 Task: Select Give A Gift Card from Gift Cards. Add to cart AmazonBasics Video Games Gift Card-1. Place order for Eva Nelson, _x000D_
3039 Lake Rockwell Rd_x000D_
Ravenna, Ohio(OH), 44266, Cell Number (330) 296-5862
Action: Mouse moved to (11, 80)
Screenshot: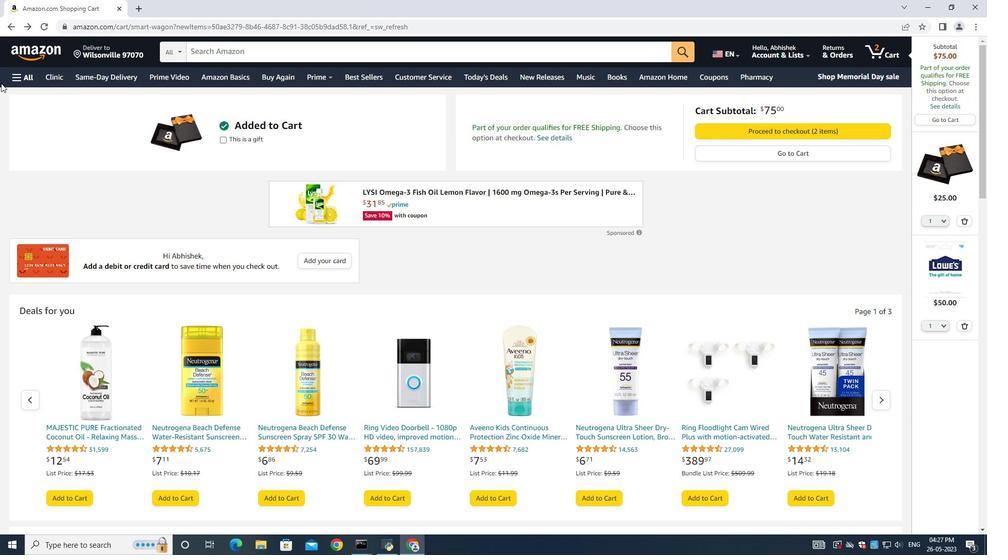 
Action: Mouse pressed left at (11, 80)
Screenshot: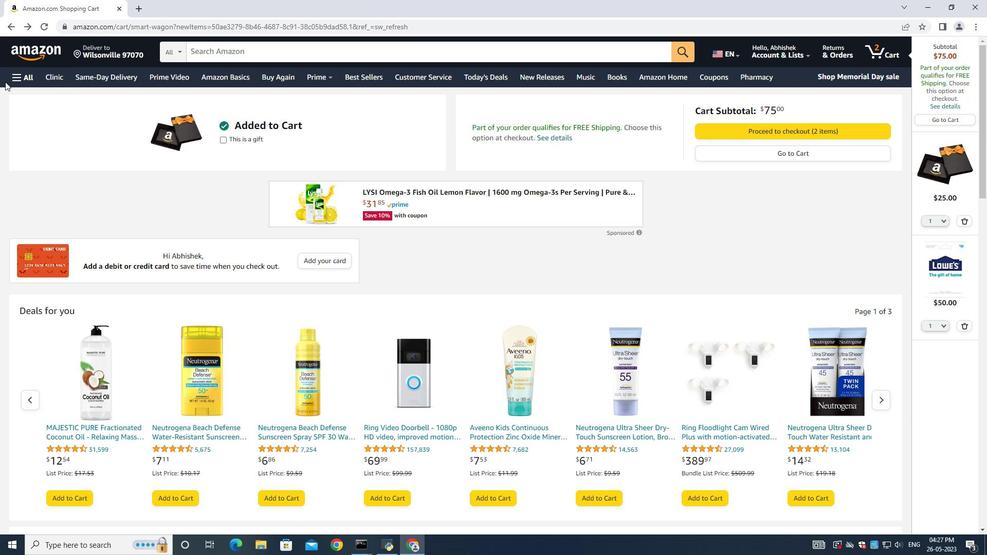 
Action: Mouse moved to (67, 266)
Screenshot: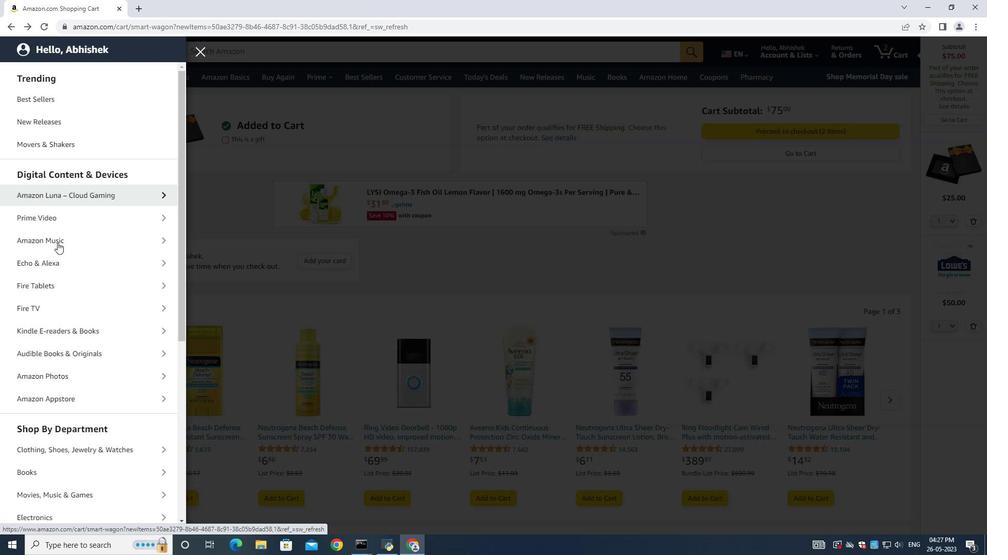 
Action: Mouse scrolled (67, 264) with delta (0, 0)
Screenshot: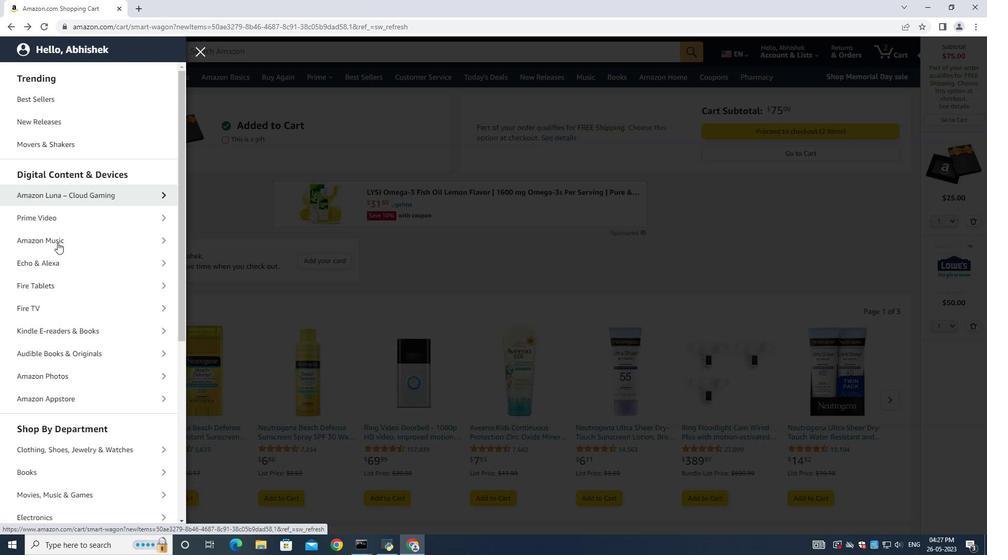 
Action: Mouse moved to (67, 267)
Screenshot: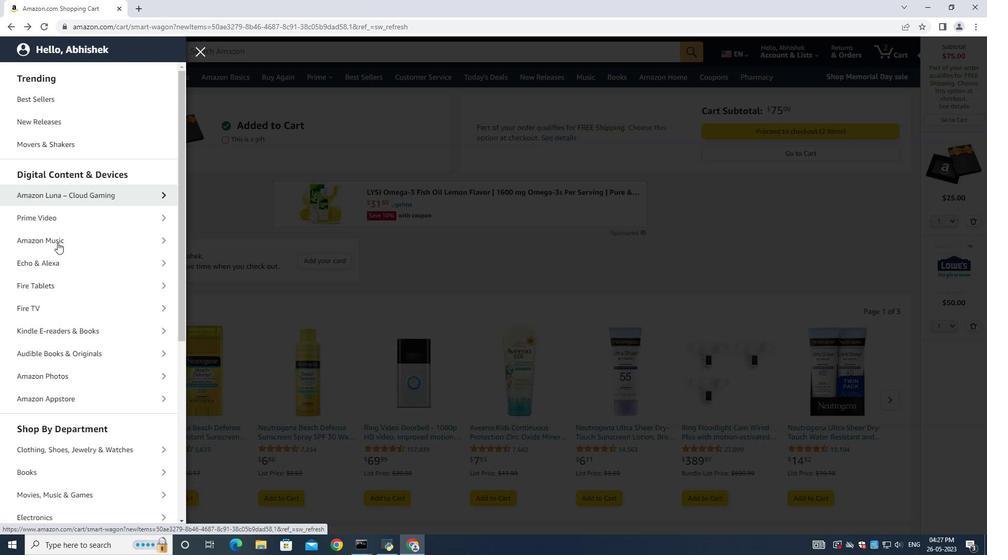 
Action: Mouse scrolled (67, 266) with delta (0, 0)
Screenshot: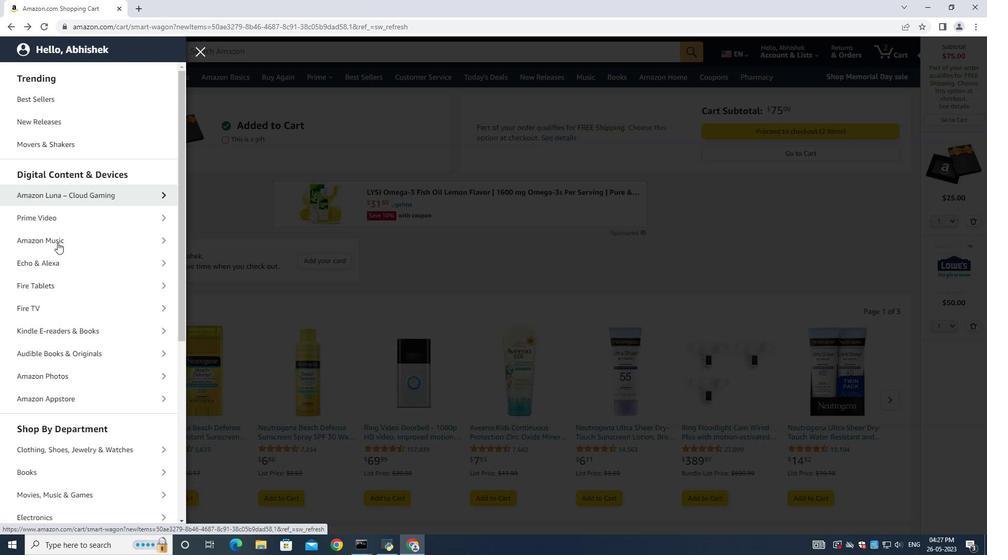 
Action: Mouse moved to (67, 267)
Screenshot: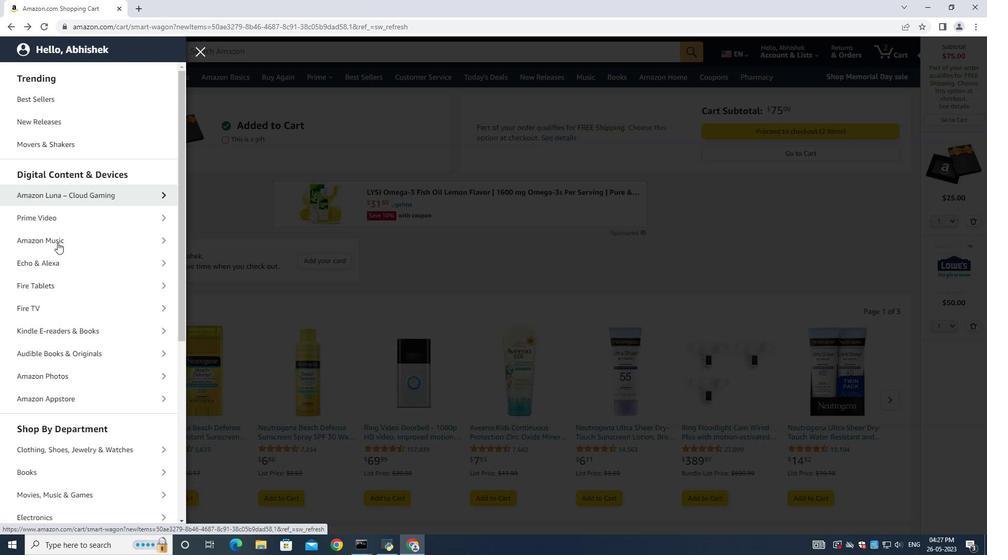 
Action: Mouse scrolled (67, 266) with delta (0, 0)
Screenshot: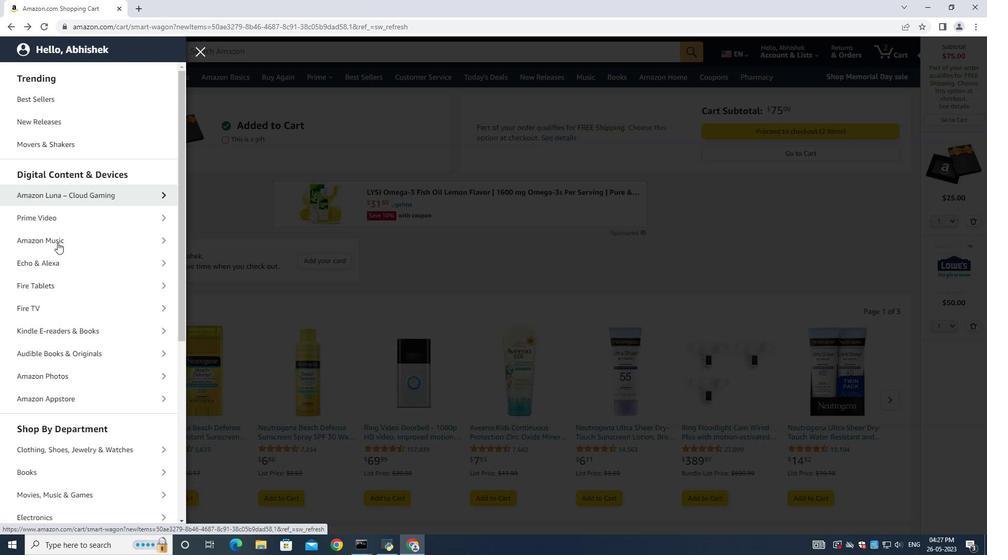 
Action: Mouse moved to (68, 267)
Screenshot: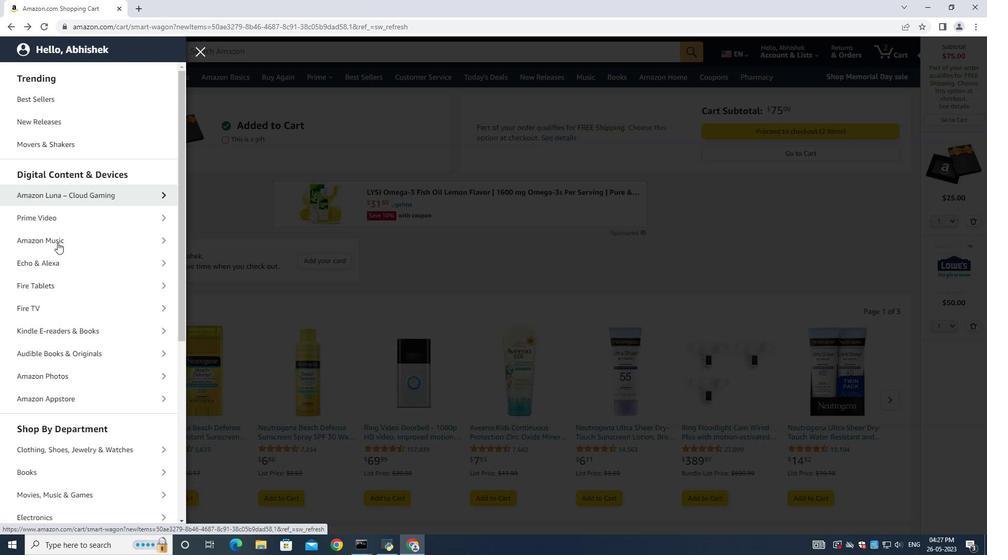 
Action: Mouse scrolled (67, 267) with delta (0, 0)
Screenshot: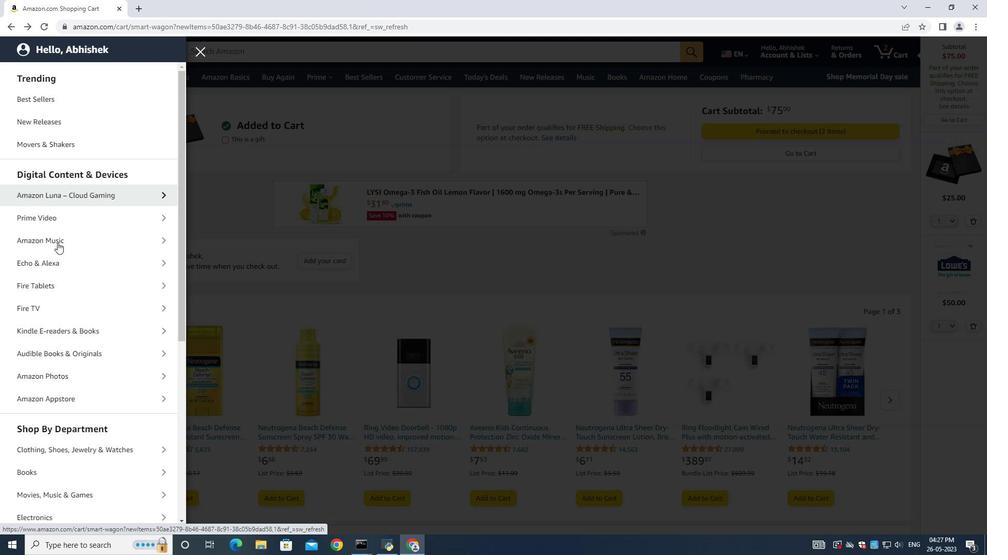 
Action: Mouse moved to (68, 268)
Screenshot: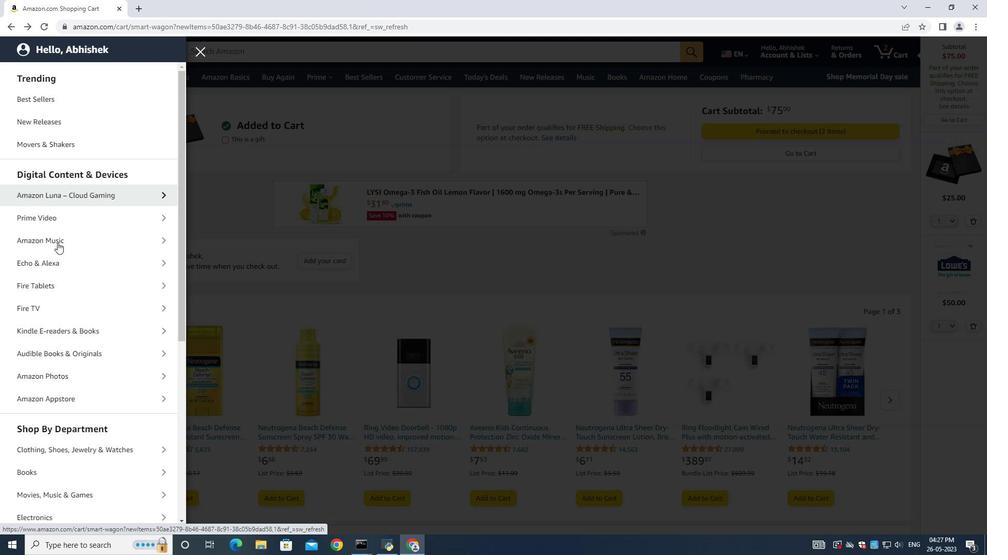 
Action: Mouse scrolled (68, 267) with delta (0, 0)
Screenshot: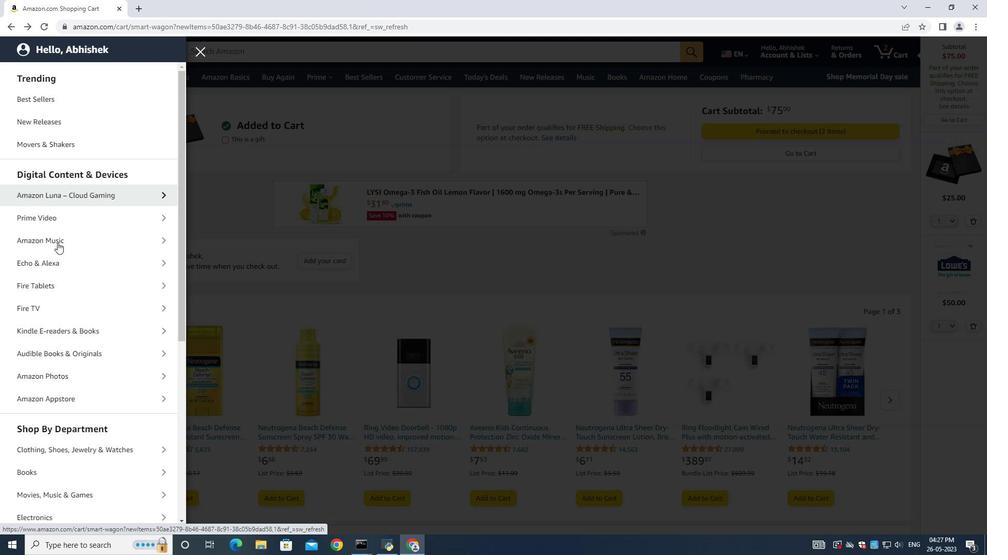 
Action: Mouse moved to (37, 432)
Screenshot: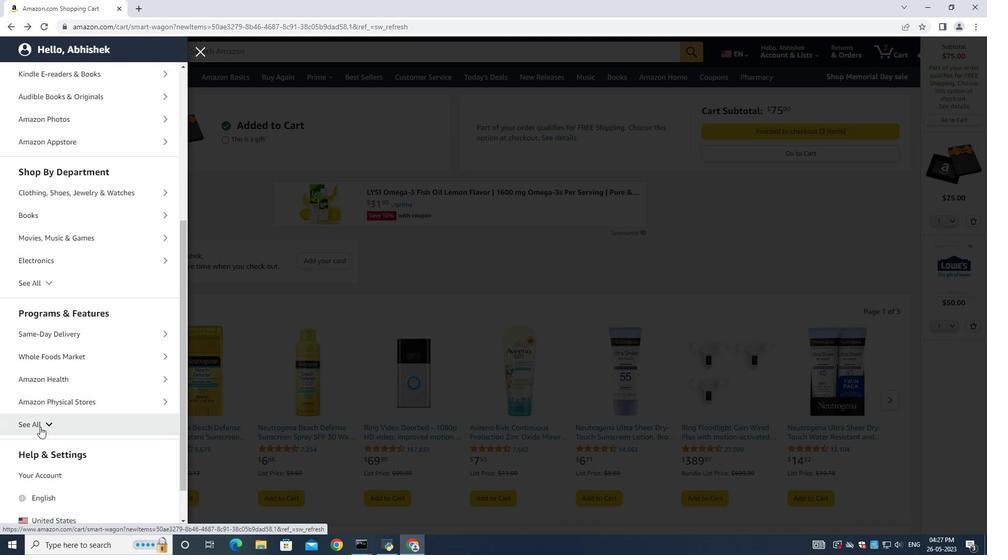 
Action: Mouse pressed left at (37, 432)
Screenshot: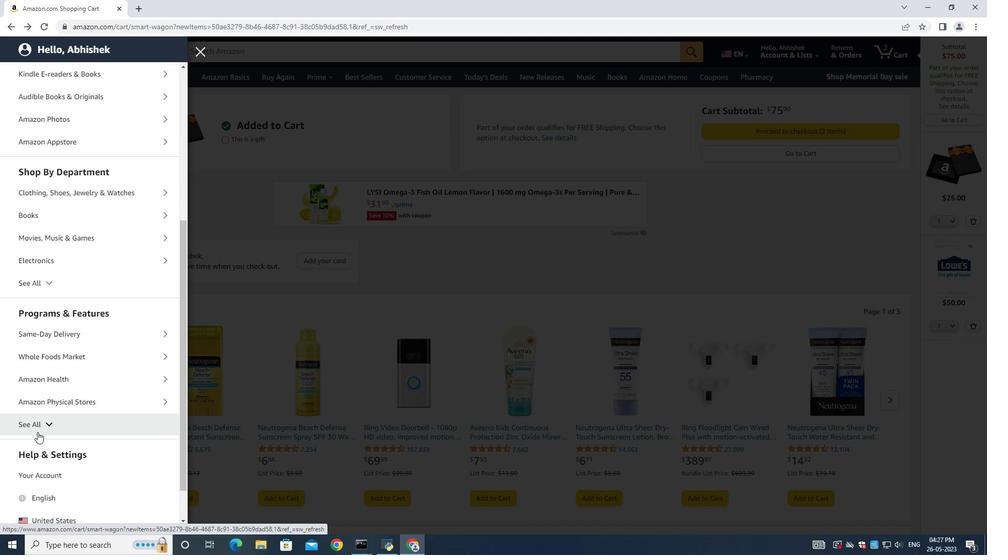 
Action: Mouse moved to (68, 436)
Screenshot: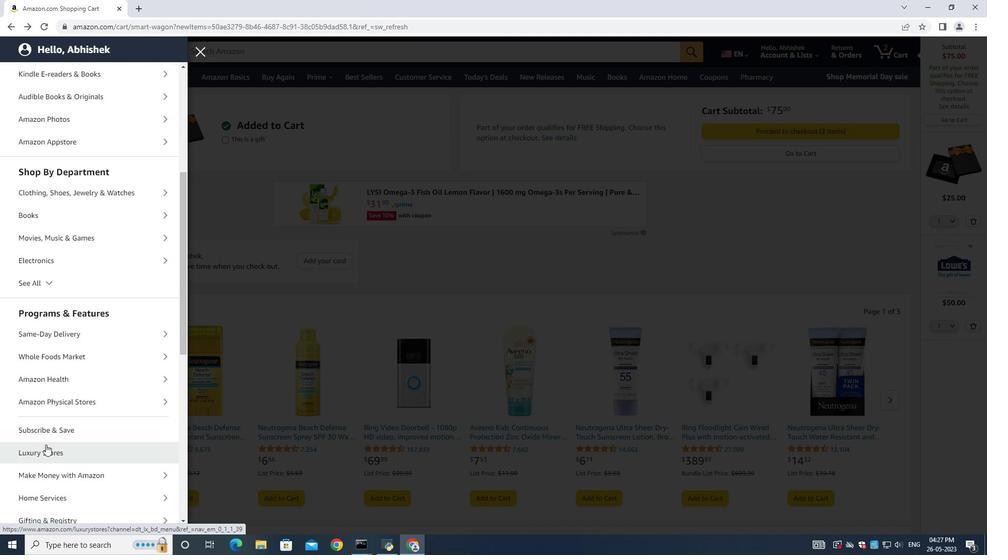 
Action: Mouse scrolled (68, 435) with delta (0, 0)
Screenshot: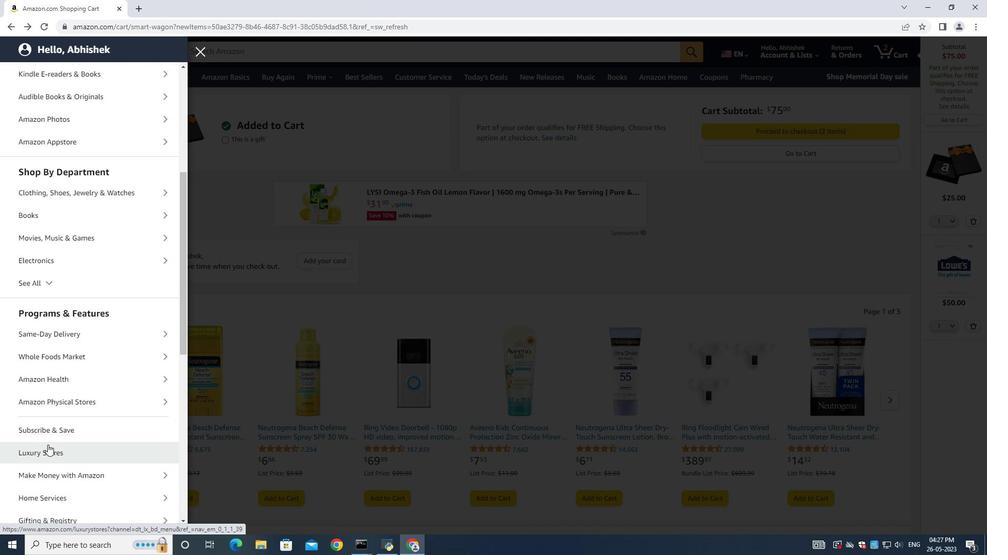 
Action: Mouse moved to (69, 436)
Screenshot: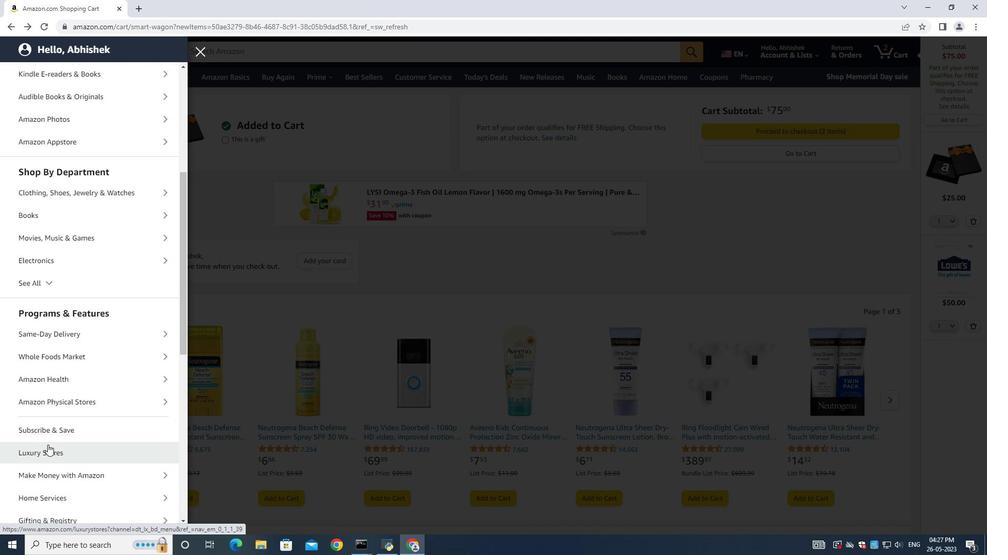 
Action: Mouse scrolled (69, 435) with delta (0, 0)
Screenshot: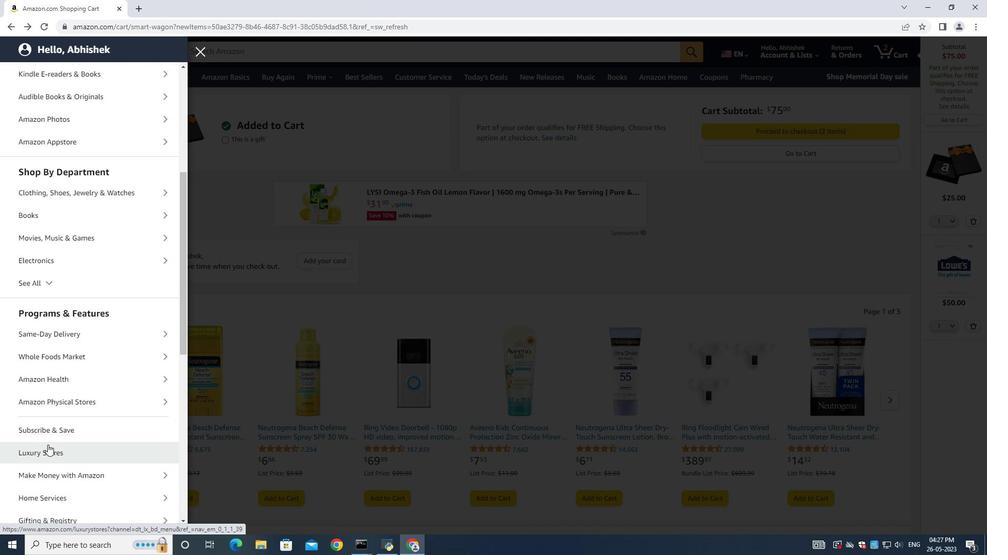 
Action: Mouse moved to (69, 436)
Screenshot: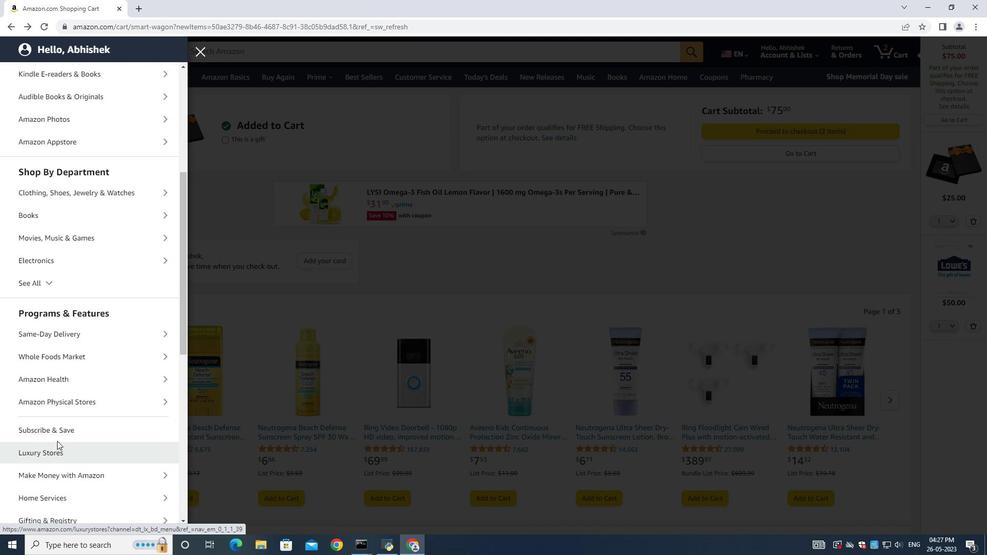 
Action: Mouse scrolled (69, 436) with delta (0, 0)
Screenshot: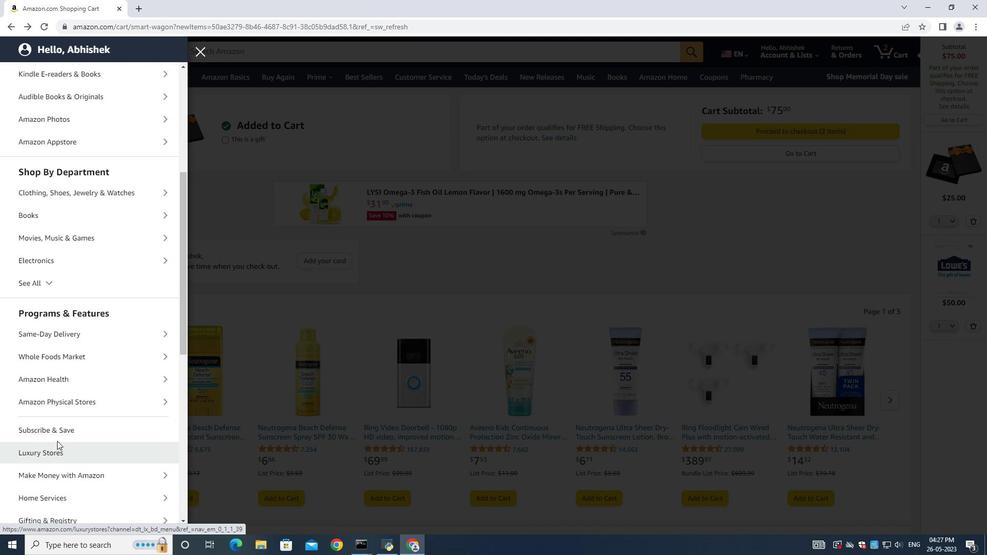 
Action: Mouse moved to (63, 425)
Screenshot: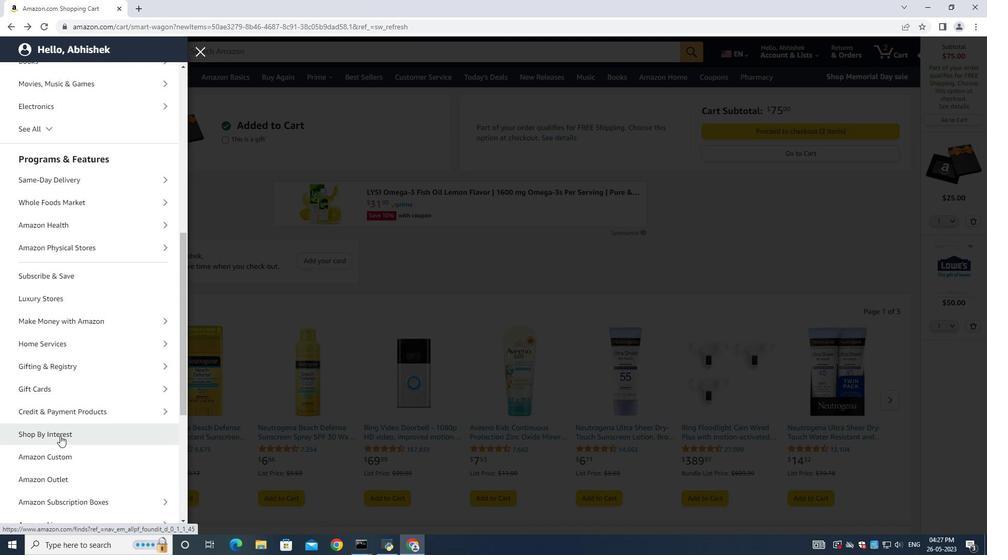 
Action: Mouse scrolled (63, 424) with delta (0, 0)
Screenshot: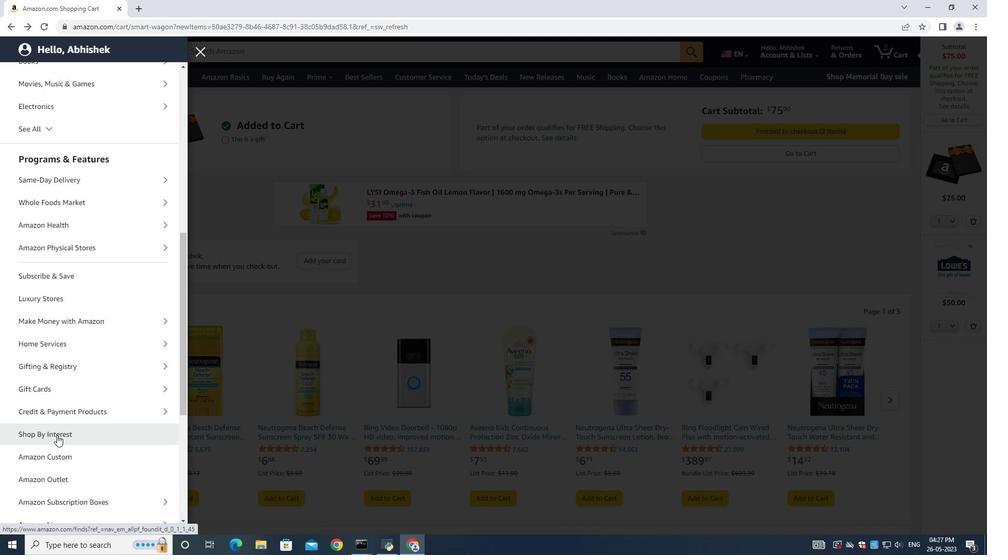 
Action: Mouse scrolled (63, 424) with delta (0, 0)
Screenshot: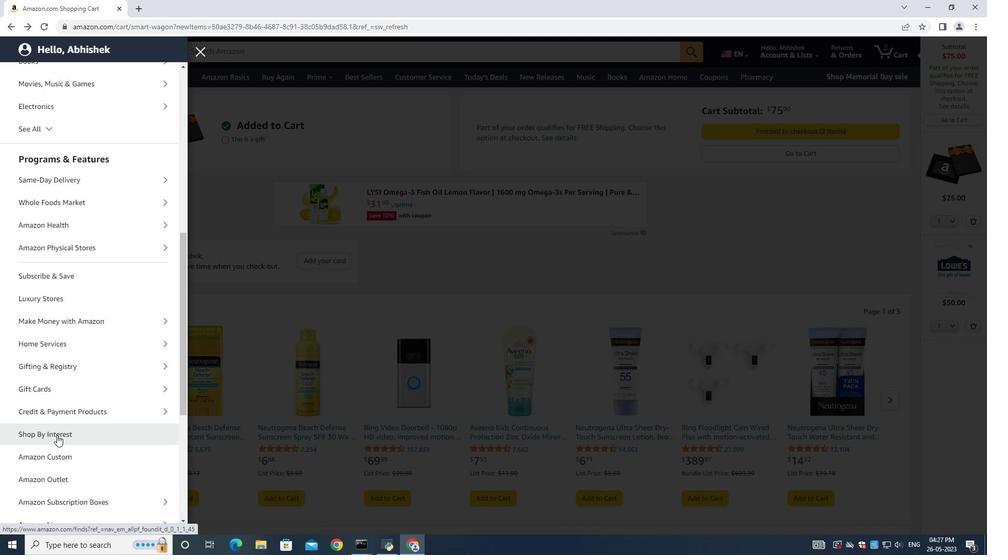 
Action: Mouse scrolled (63, 424) with delta (0, 0)
Screenshot: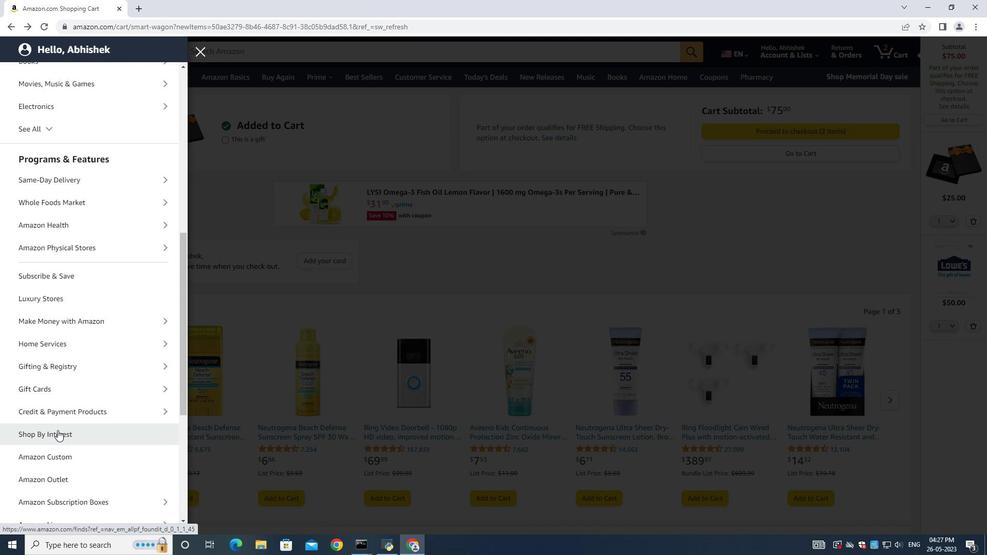 
Action: Mouse scrolled (63, 424) with delta (0, 0)
Screenshot: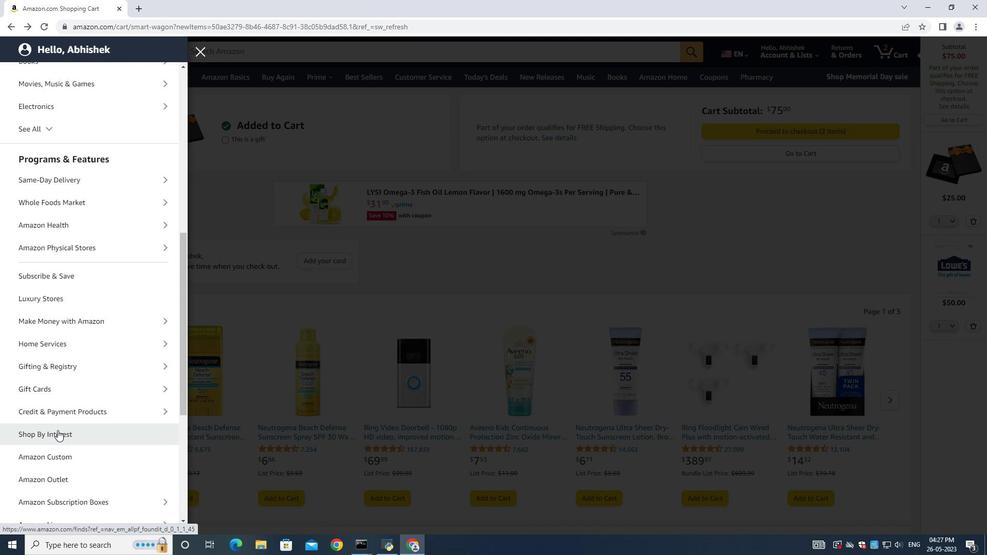 
Action: Mouse moved to (40, 186)
Screenshot: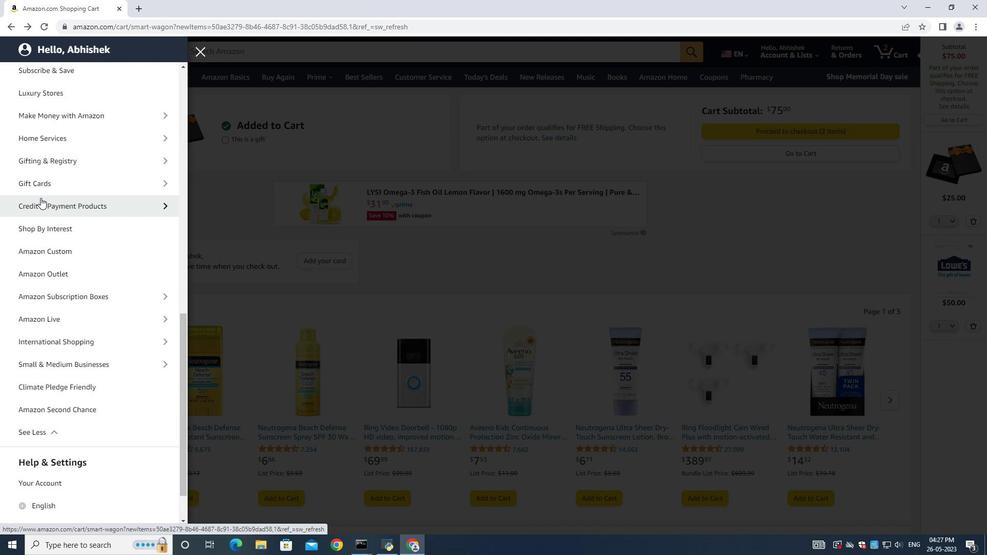 
Action: Mouse pressed left at (40, 186)
Screenshot: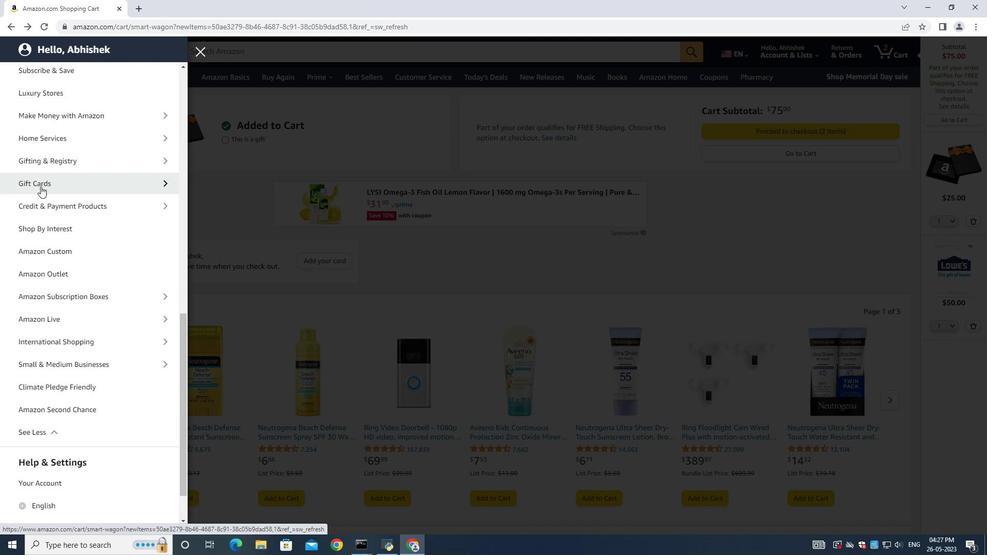 
Action: Mouse moved to (61, 117)
Screenshot: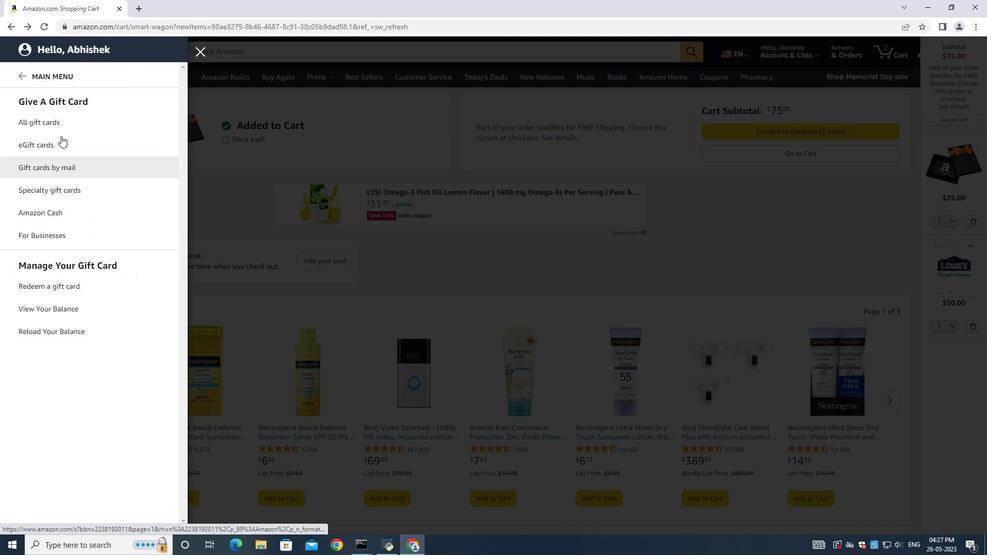 
Action: Mouse pressed left at (61, 117)
Screenshot: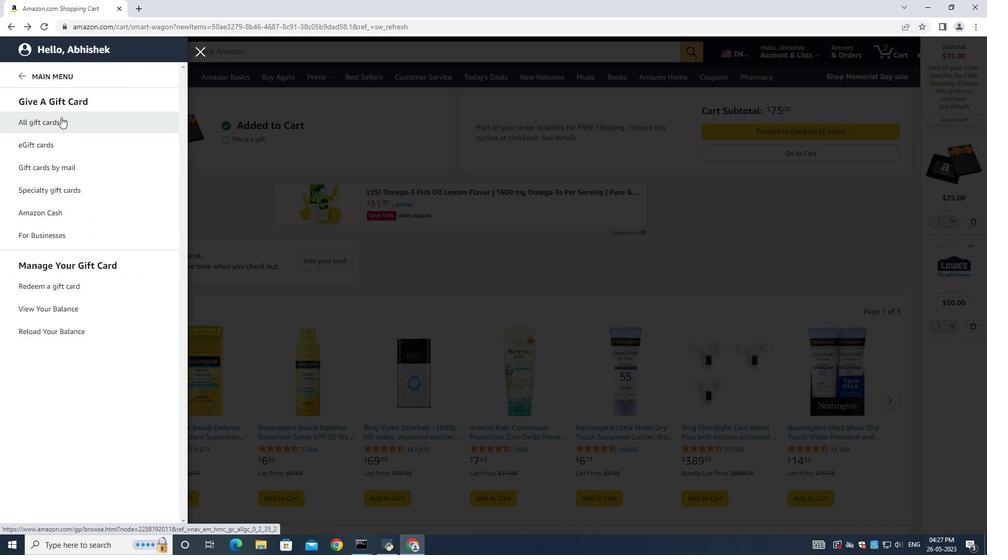 
Action: Mouse moved to (269, 61)
Screenshot: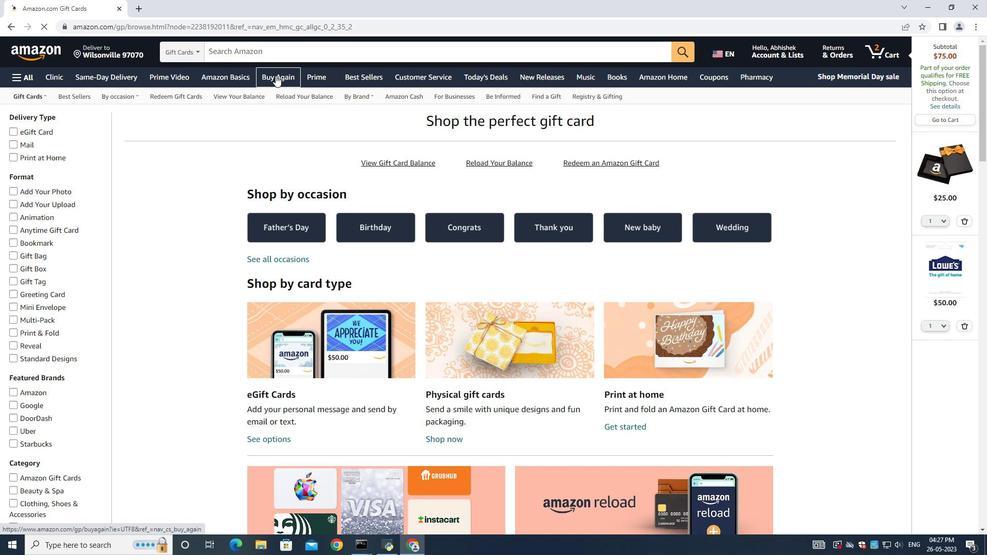 
Action: Mouse pressed left at (269, 61)
Screenshot: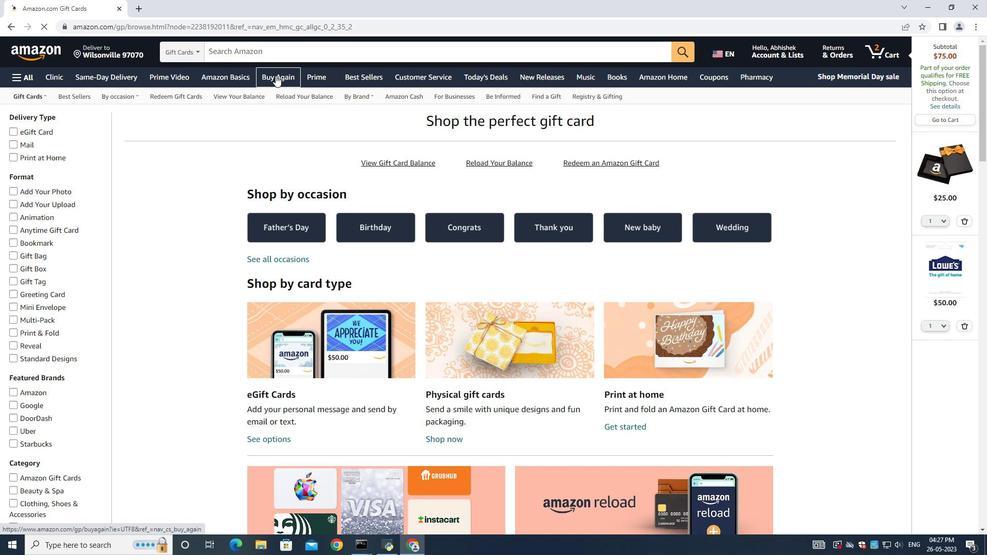 
Action: Mouse moved to (266, 55)
Screenshot: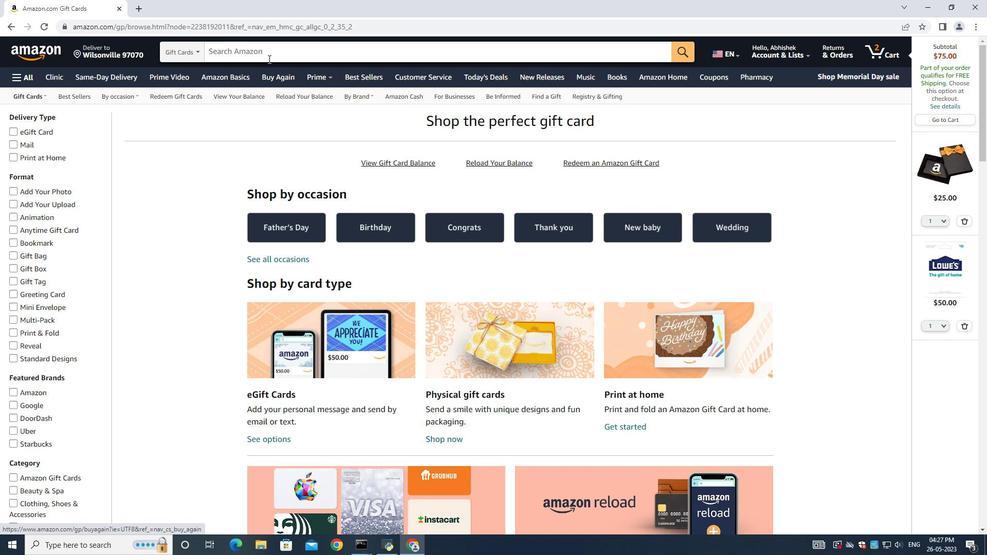 
Action: Mouse pressed left at (266, 55)
Screenshot: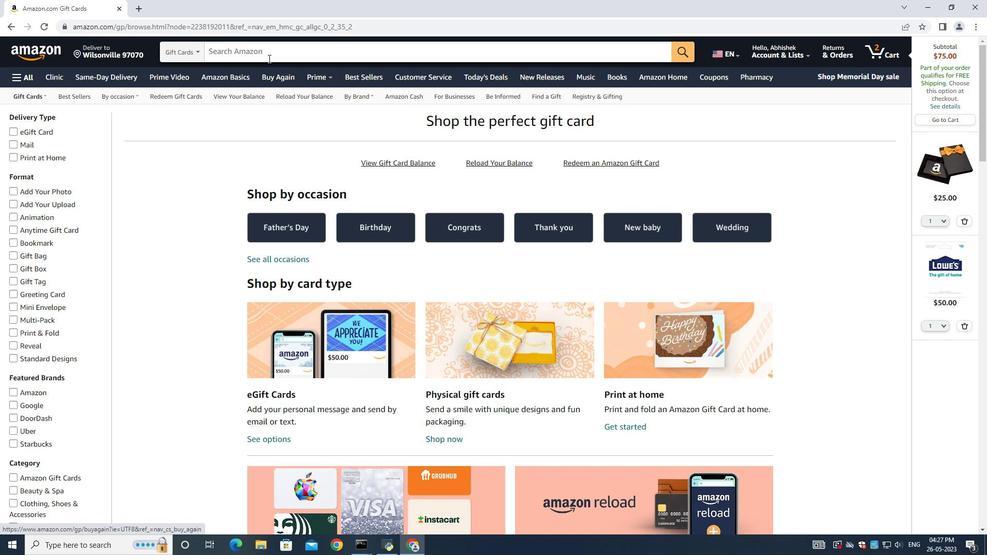 
Action: Key pressed <Key.shift><Key.shift><Key.shift><Key.shift><Key.shift><Key.shift><Key.shift><Key.shift><Key.shift><Key.shift><Key.shift><Key.shift><Key.shift><Key.shift><Key.shift><Key.shift><Key.shift><Key.shift><Key.shift><Key.shift><Key.shift><Key.shift><Key.shift><Key.shift><Key.shift><Key.shift><Key.shift><Key.shift><Key.shift><Key.shift><Key.shift><Key.shift><Key.shift><Key.shift><Key.shift><Key.shift><Key.shift><Key.shift><Key.shift><Key.shift><Key.shift><Key.shift><Key.shift><Key.shift><Key.shift><Key.shift><Key.shift><Key.shift><Key.shift><Key.shift><Key.shift><Key.shift><Key.shift><Key.shift><Key.shift><Key.shift><Key.shift><Key.shift><Key.shift><Key.shift><Key.shift><Key.shift><Key.shift><Key.shift><Key.shift><Key.shift><Key.shift><Key.shift><Key.shift><Key.shift><Key.shift><Key.shift><Key.shift><Key.shift><Key.shift><Key.shift><Key.shift><Key.shift><Key.shift><Key.shift><Key.shift><Key.shift><Key.shift><Key.shift><Key.shift><Key.shift><Key.shift><Key.shift><Key.shift><Key.shift><Key.shift><Key.shift><Key.shift><Key.shift><Key.shift><Key.shift><Key.shift><Key.shift><Key.shift><Key.shift><Key.shift><Key.shift><Key.shift><Key.shift><Key.shift><Key.shift><Key.shift><Key.shift><Key.shift><Key.shift><Key.shift><Key.shift><Key.shift><Key.shift><Key.shift><Key.shift><Key.shift><Key.shift><Key.shift><Key.shift><Key.shift><Key.shift><Key.shift><Key.shift><Key.shift><Key.shift><Key.shift><Key.shift><Key.shift><Key.shift><Key.shift><Key.shift><Key.shift><Key.shift><Key.shift><Key.shift><Key.shift><Key.shift><Key.shift><Key.shift><Key.shift><Key.shift><Key.shift><Key.shift><Key.shift><Key.shift><Key.shift><Key.shift><Key.shift><Key.shift><Key.shift><Key.shift><Key.shift><Key.shift><Key.shift><Key.shift><Key.shift><Key.shift><Key.shift><Key.shift><Key.shift><Key.shift><Key.shift><Key.shift><Key.shift><Key.shift><Key.shift><Key.shift><Key.shift><Key.shift><Key.shift><Key.shift><Key.shift><Key.shift><Key.shift><Key.shift><Key.shift><Key.shift><Key.shift><Key.shift><Key.shift><Key.shift><Key.shift><Key.shift><Key.shift><Key.shift><Key.shift><Key.shift><Key.shift><Key.shift><Key.shift><Key.shift><Key.shift>Amaz<Key.backspace>zon<Key.space><Key.shift><Key.shift><Key.shift><Key.shift><Key.shift><Key.shift><Key.shift><Key.shift><Key.shift><Key.shift><Key.shift><Key.shift><Key.shift><Key.shift><Key.shift><Key.shift><Key.shift><Key.shift><Key.shift><Key.shift><Key.shift><Key.shift><Key.shift><Key.shift><Key.shift><Key.shift><Key.shift><Key.shift><Key.shift><Key.shift><Key.shift><Key.shift><Key.shift><Key.shift><Key.shift><Key.shift><Key.shift><Key.shift><Key.shift><Key.shift><Key.shift><Key.shift><Key.shift><Key.shift><Key.shift><Key.shift><Key.shift><Key.shift><Key.shift><Key.shift><Key.shift><Key.shift><Key.shift><Key.shift><Key.shift><Key.shift><Key.shift>Basics<Key.space>video<Key.space>games
Screenshot: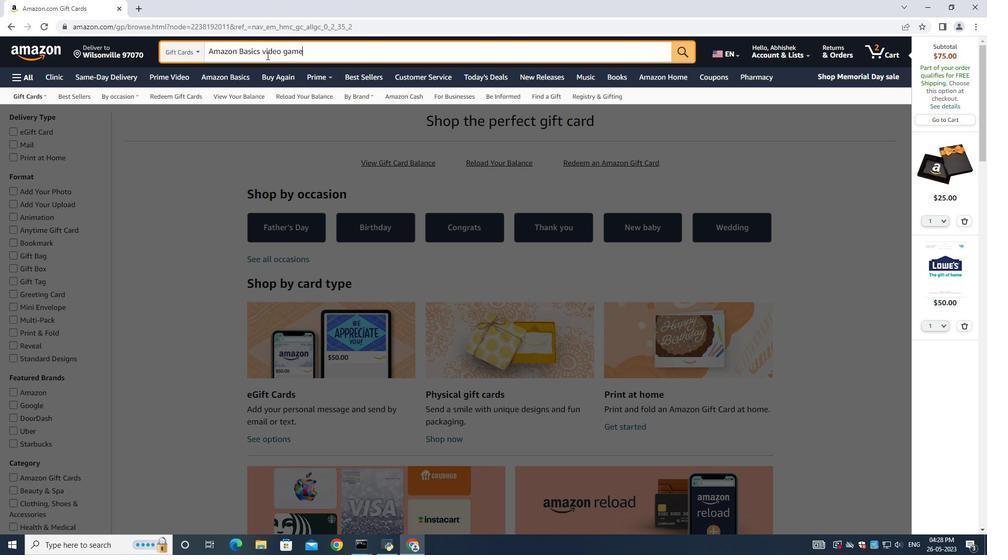 
Action: Mouse moved to (272, 58)
Screenshot: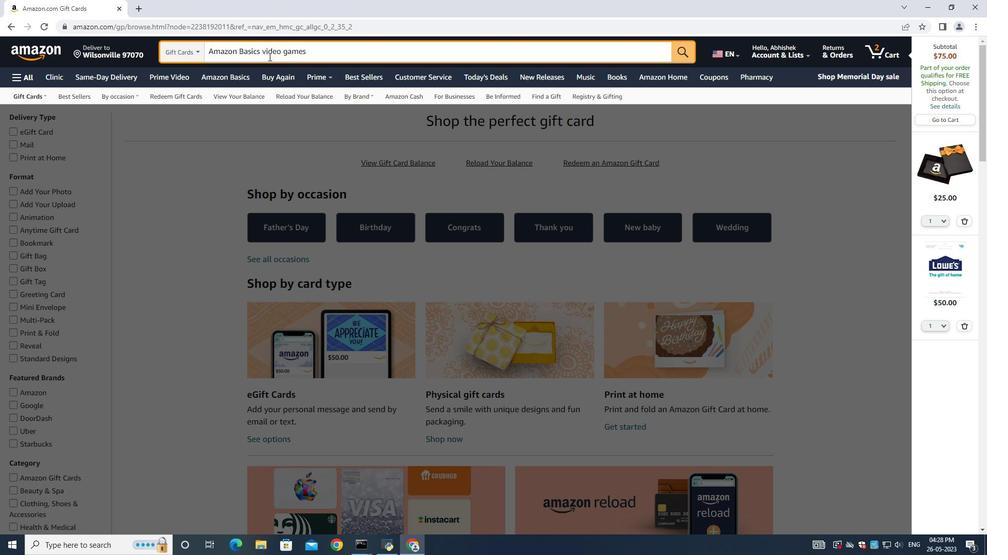 
Action: Key pressed <Key.enter>
Screenshot: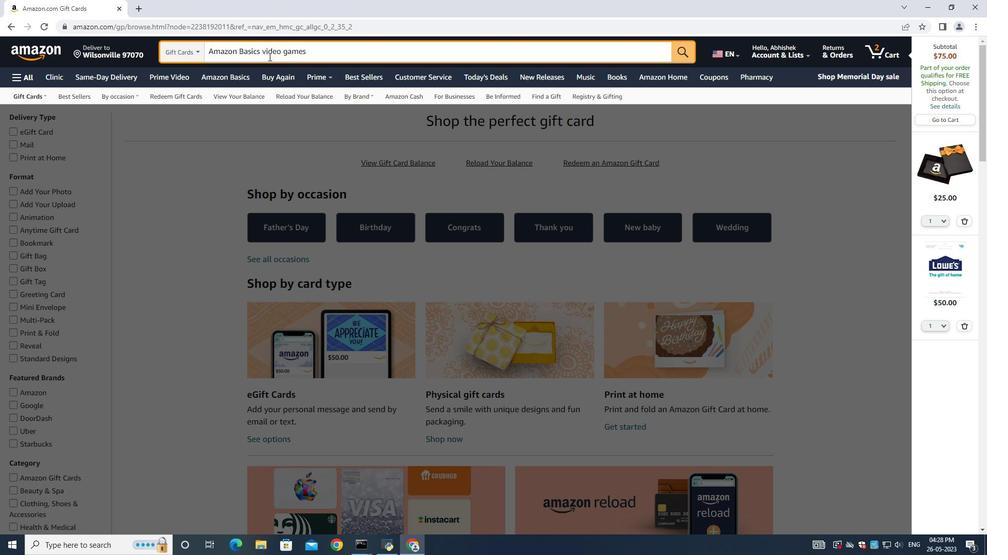 
Action: Mouse moved to (345, 40)
Screenshot: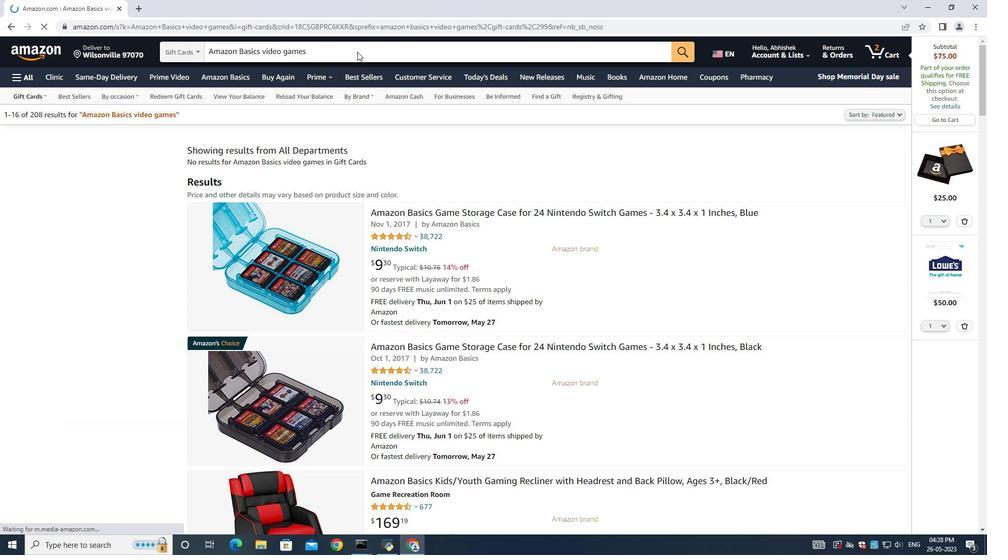 
Action: Mouse pressed left at (345, 40)
Screenshot: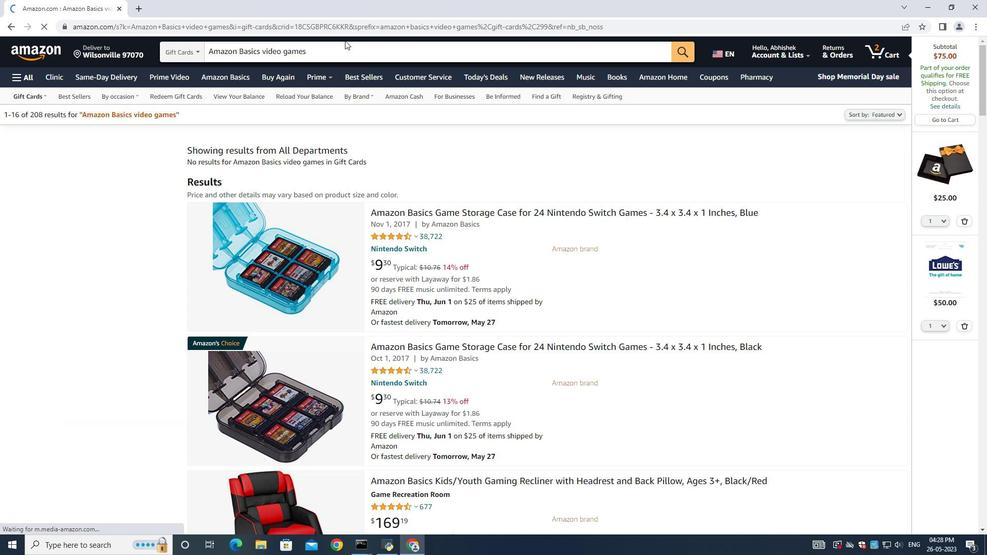 
Action: Mouse moved to (297, 50)
Screenshot: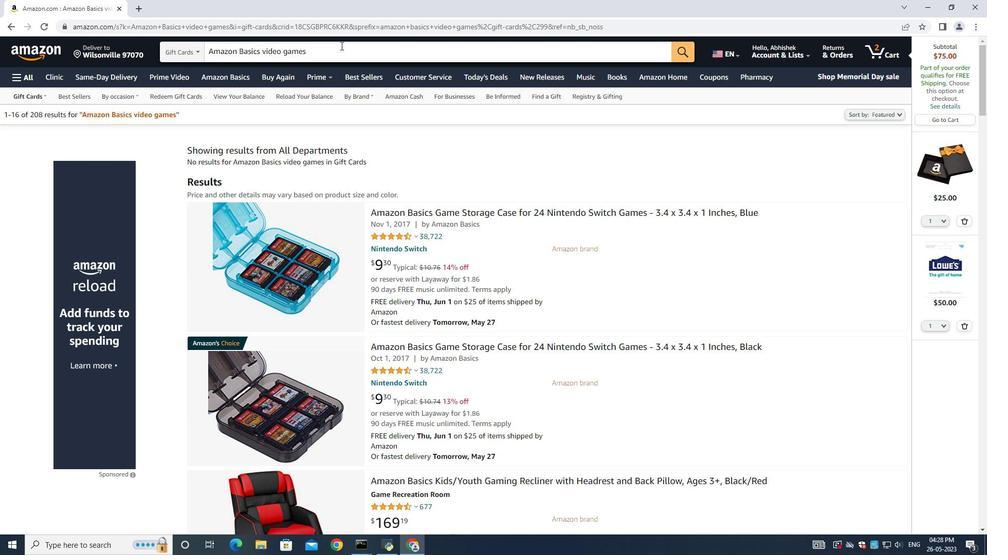 
Action: Mouse pressed left at (297, 50)
Screenshot: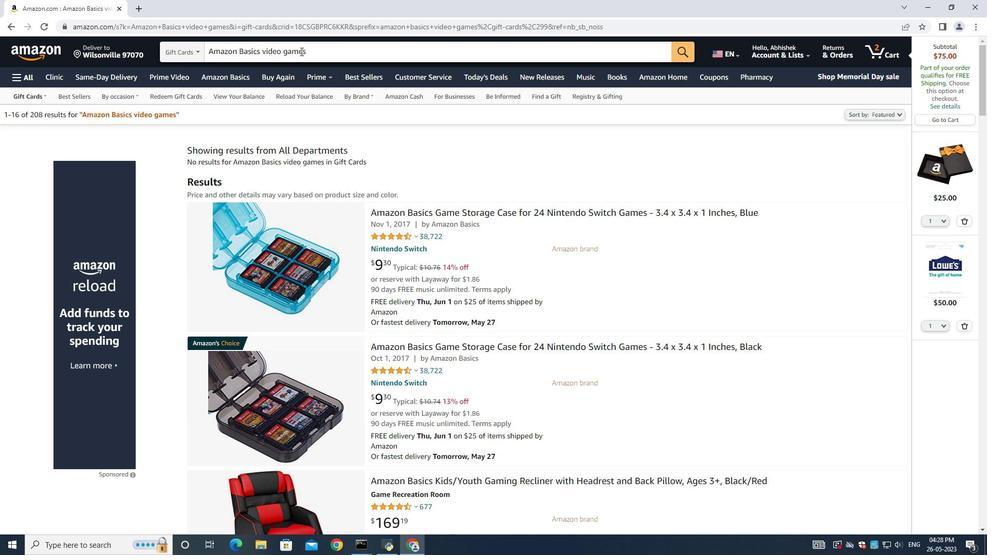 
Action: Mouse moved to (312, 51)
Screenshot: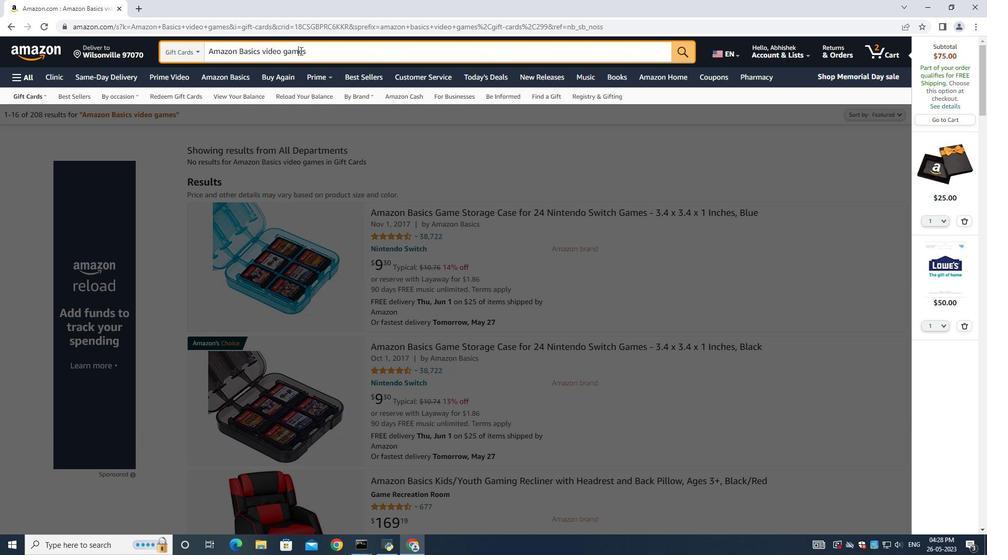 
Action: Mouse pressed left at (312, 51)
Screenshot: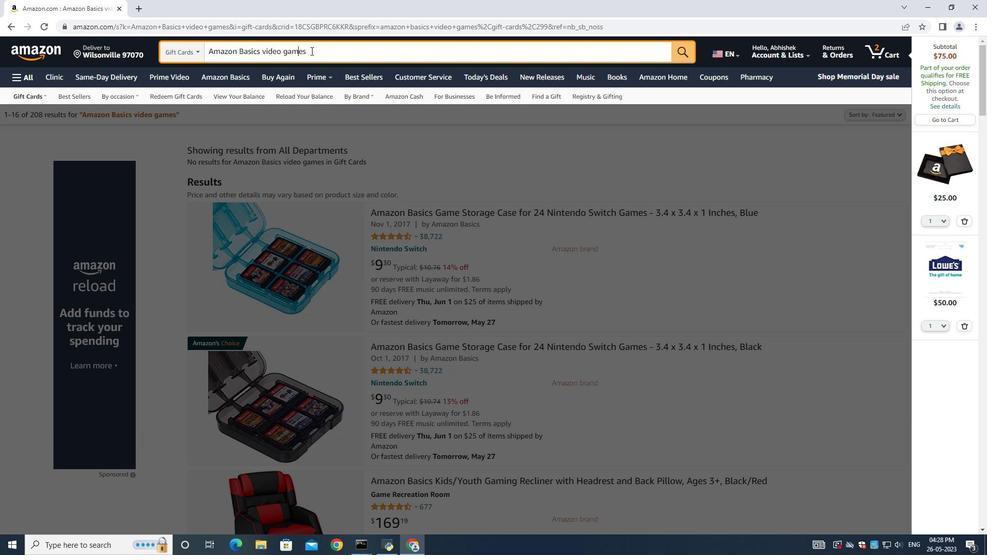 
Action: Mouse moved to (305, 49)
Screenshot: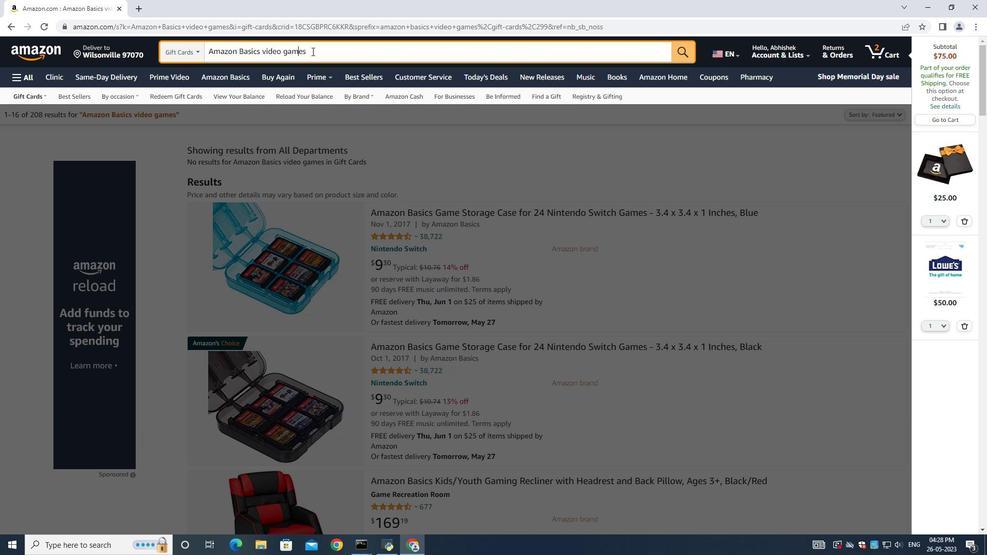 
Action: Key pressed <Key.space>gift<Key.space>cards<Key.enter>
Screenshot: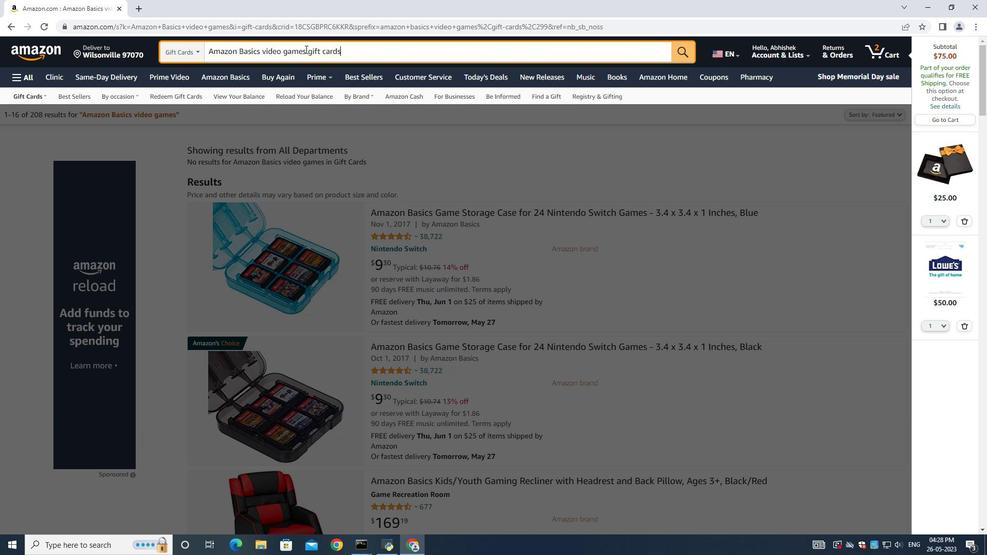 
Action: Mouse moved to (303, 231)
Screenshot: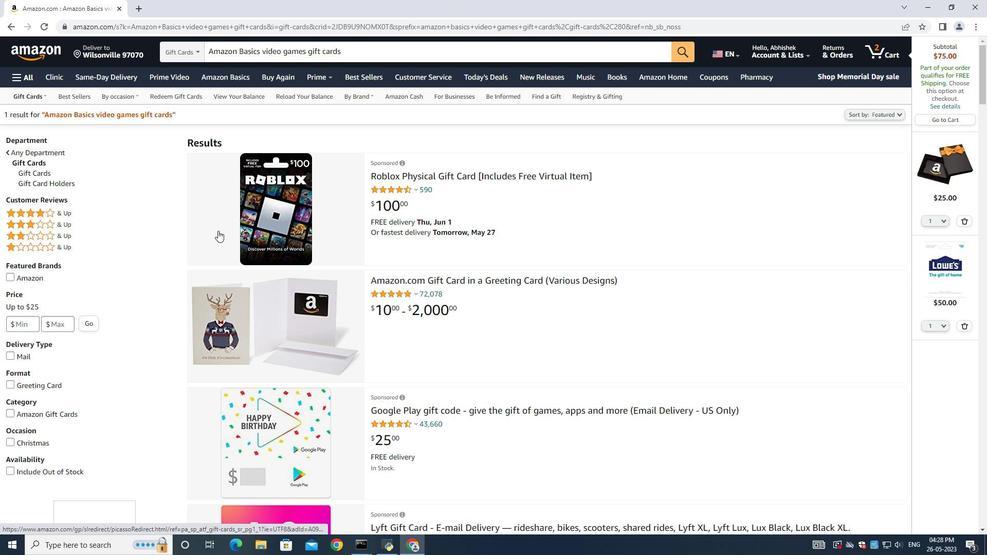 
Action: Mouse pressed left at (303, 231)
Screenshot: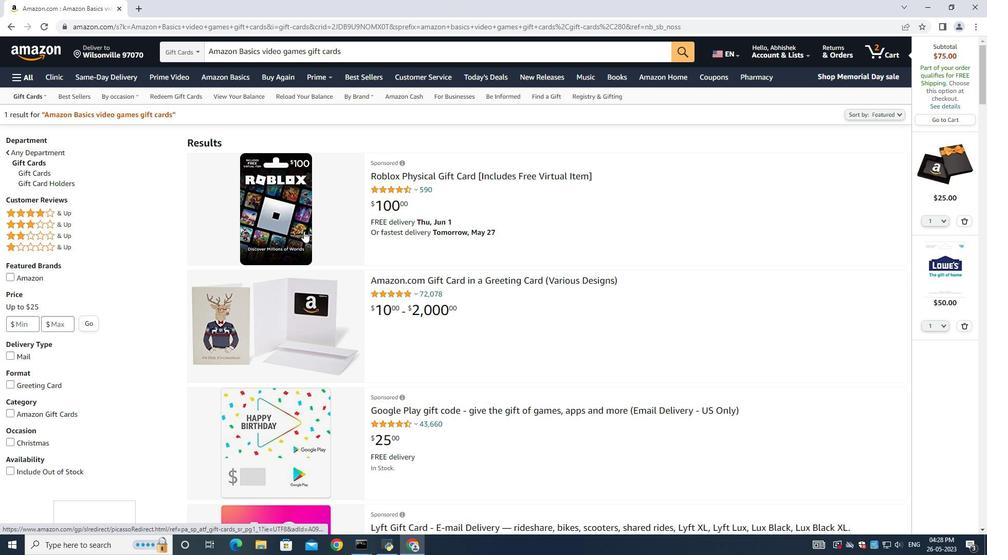 
Action: Mouse moved to (760, 369)
Screenshot: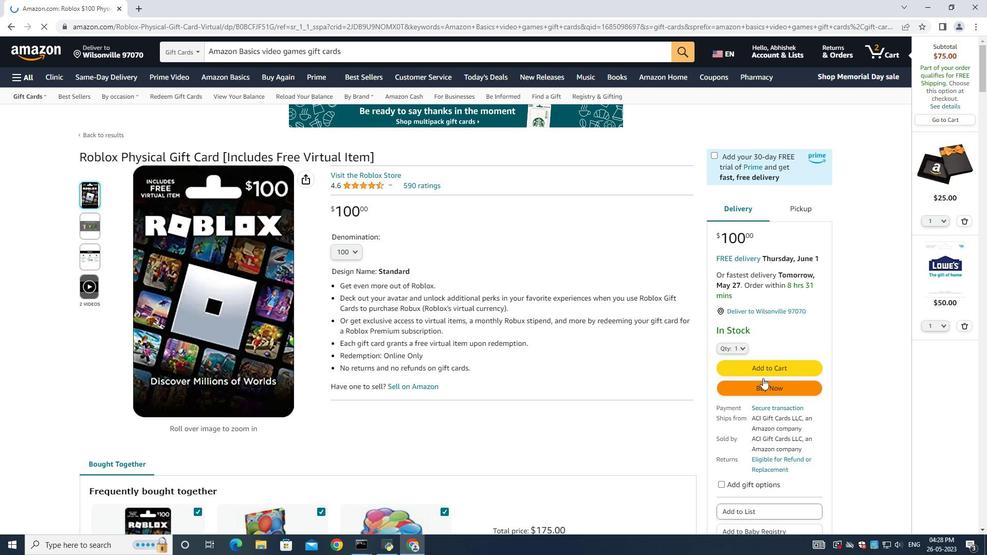 
Action: Mouse pressed left at (760, 369)
Screenshot: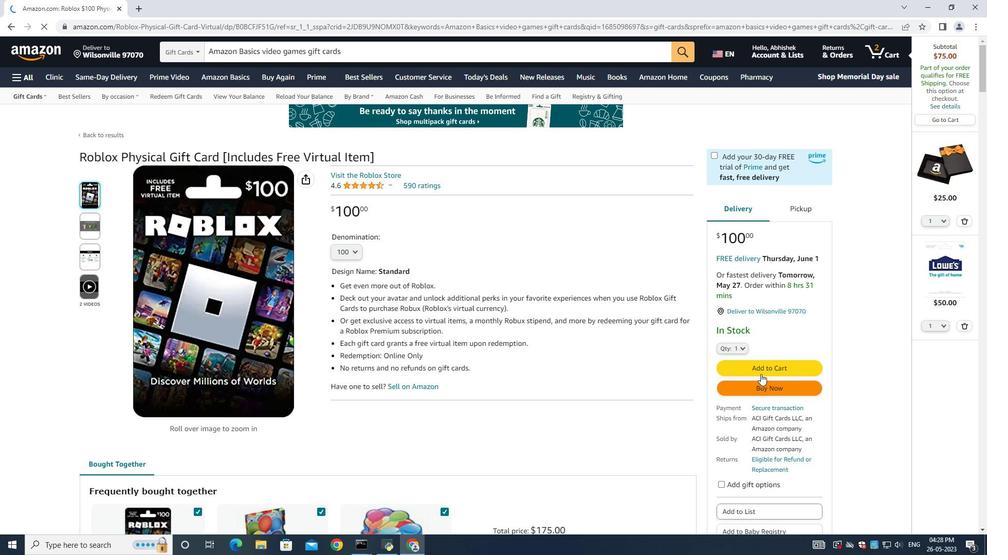 
Action: Mouse moved to (731, 136)
Screenshot: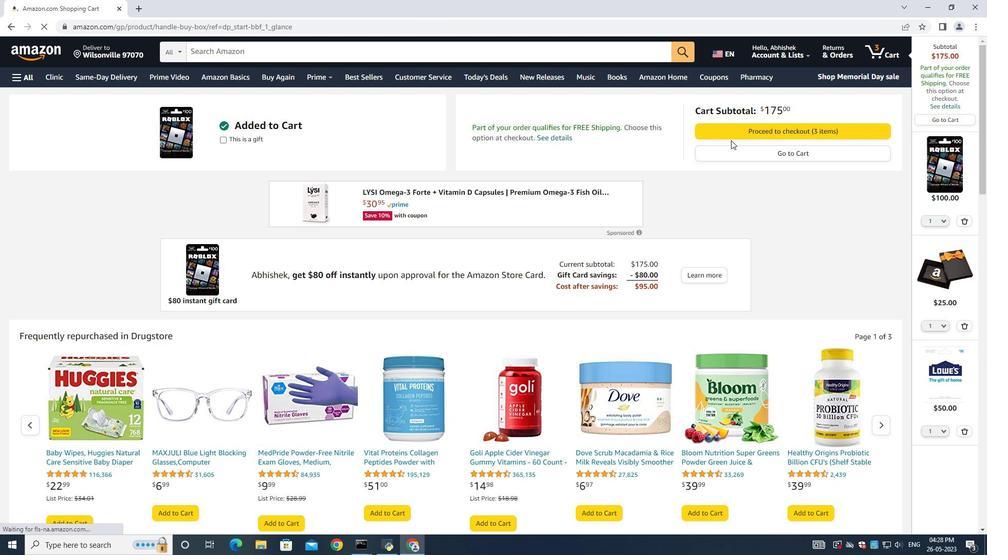 
Action: Mouse pressed left at (731, 136)
Screenshot: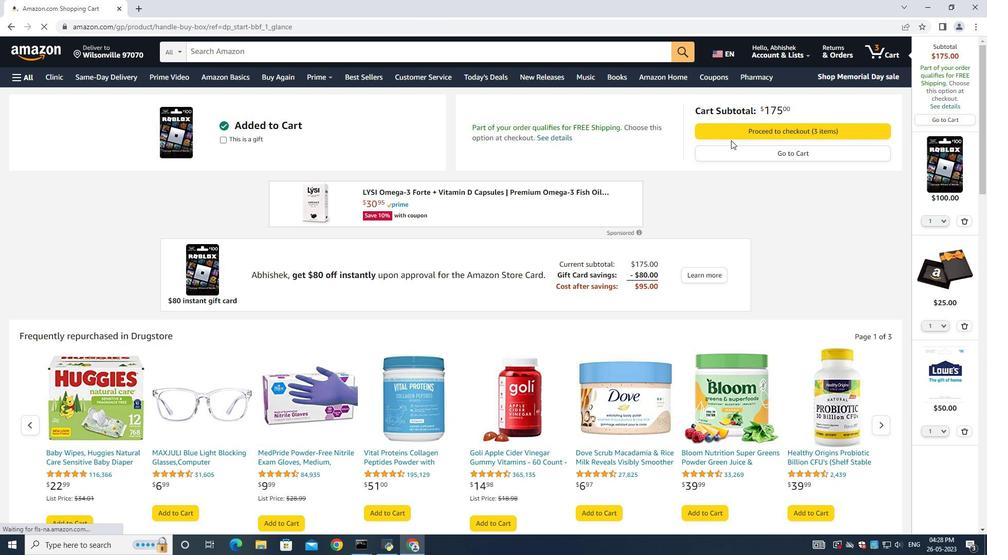 
Action: Mouse moved to (479, 151)
Screenshot: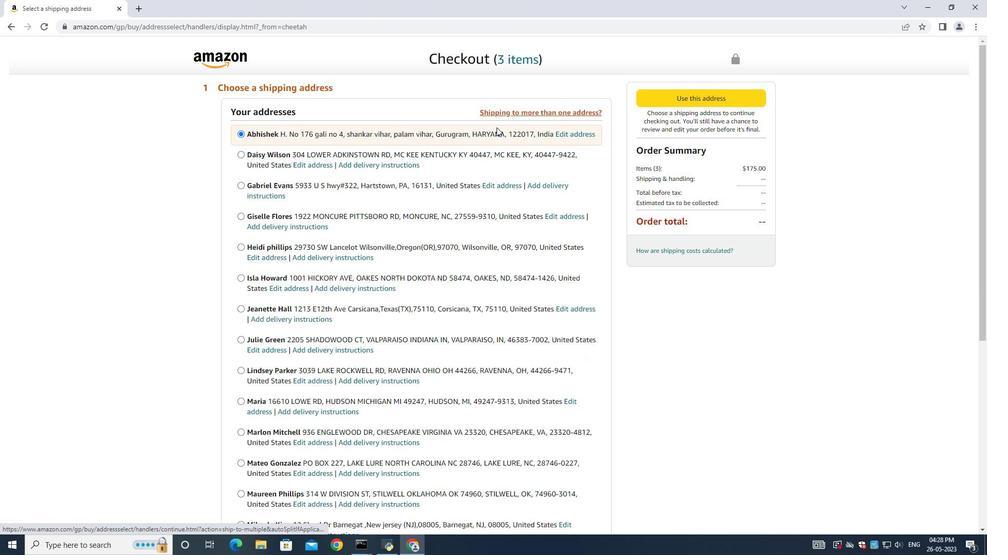 
Action: Mouse scrolled (479, 151) with delta (0, 0)
Screenshot: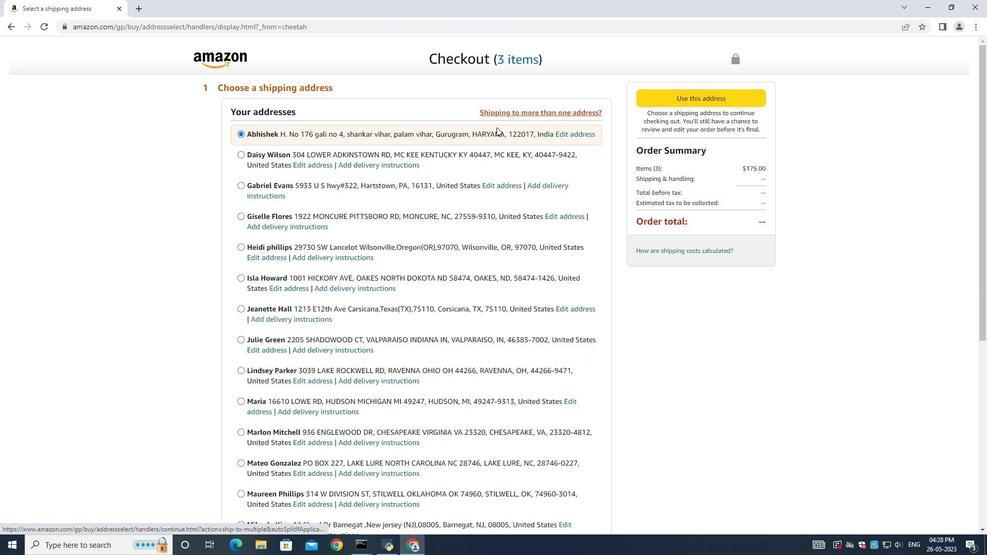 
Action: Mouse moved to (477, 157)
Screenshot: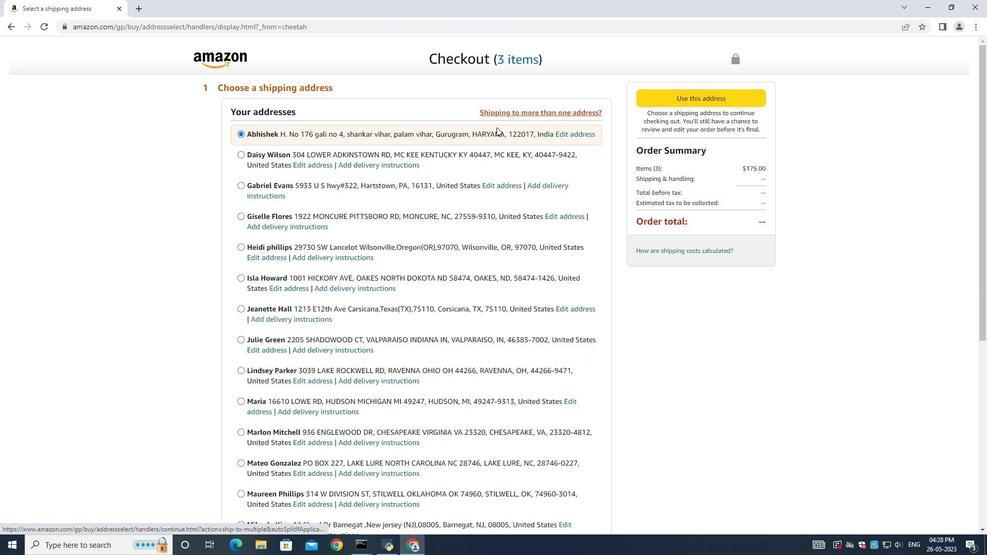 
Action: Mouse scrolled (478, 155) with delta (0, 0)
Screenshot: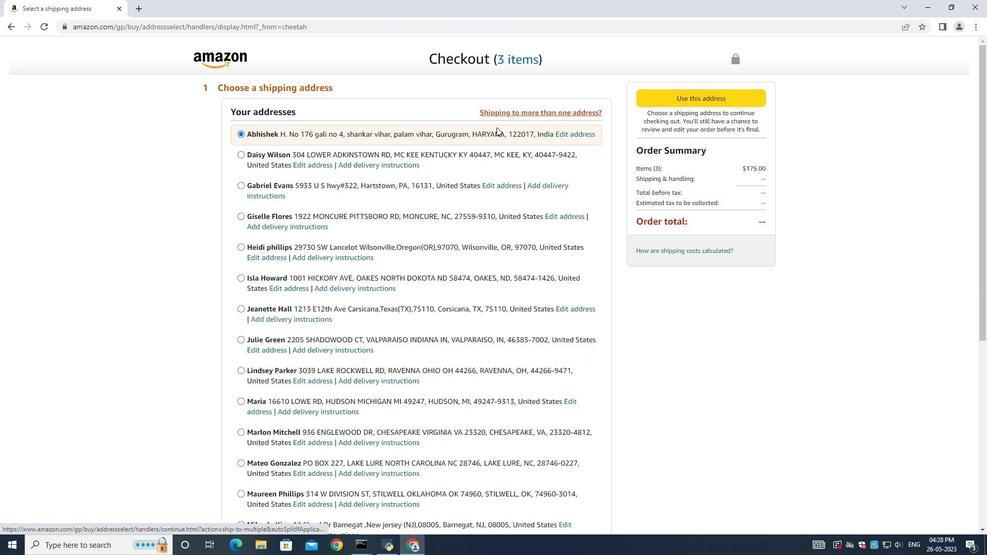 
Action: Mouse moved to (477, 159)
Screenshot: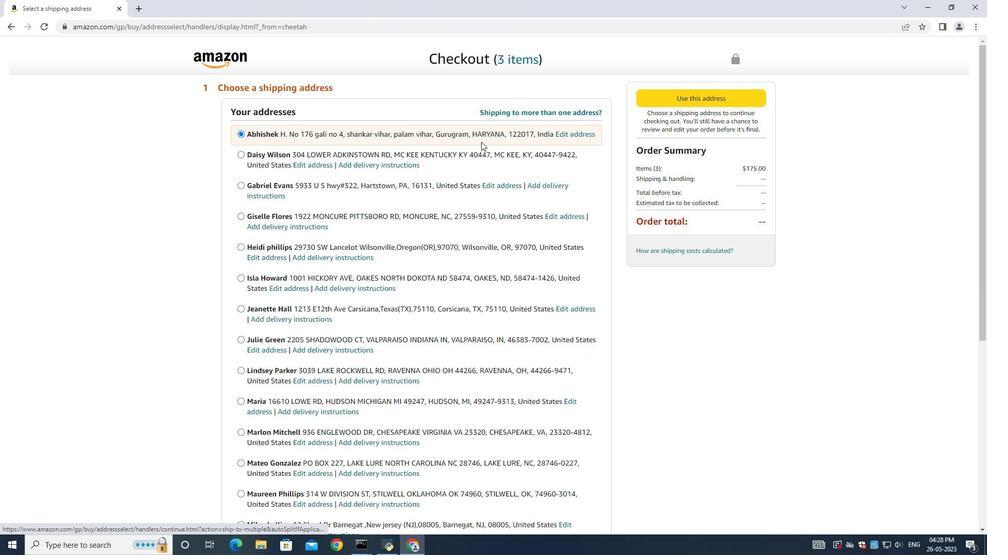 
Action: Mouse scrolled (477, 157) with delta (0, 0)
Screenshot: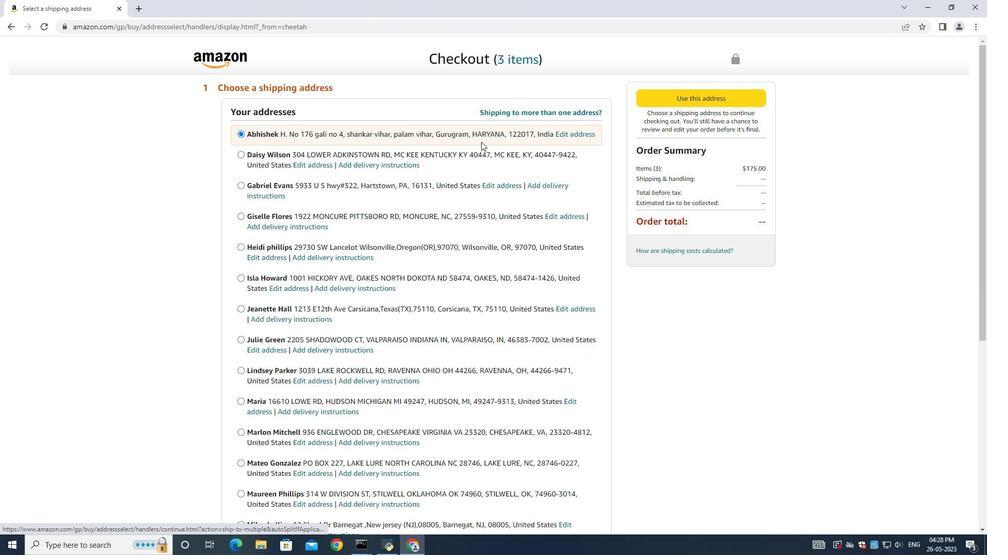 
Action: Mouse moved to (477, 159)
Screenshot: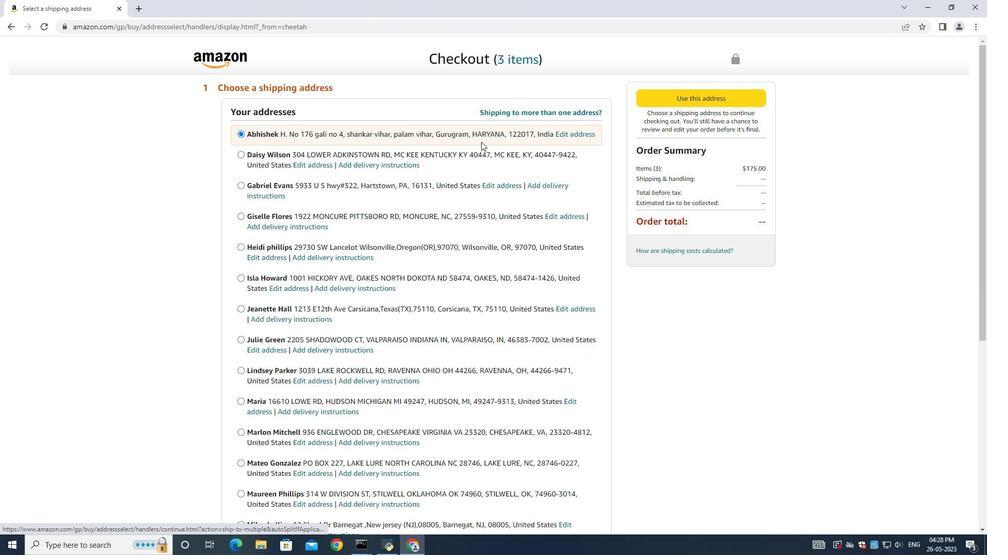 
Action: Mouse scrolled (477, 158) with delta (0, 0)
Screenshot: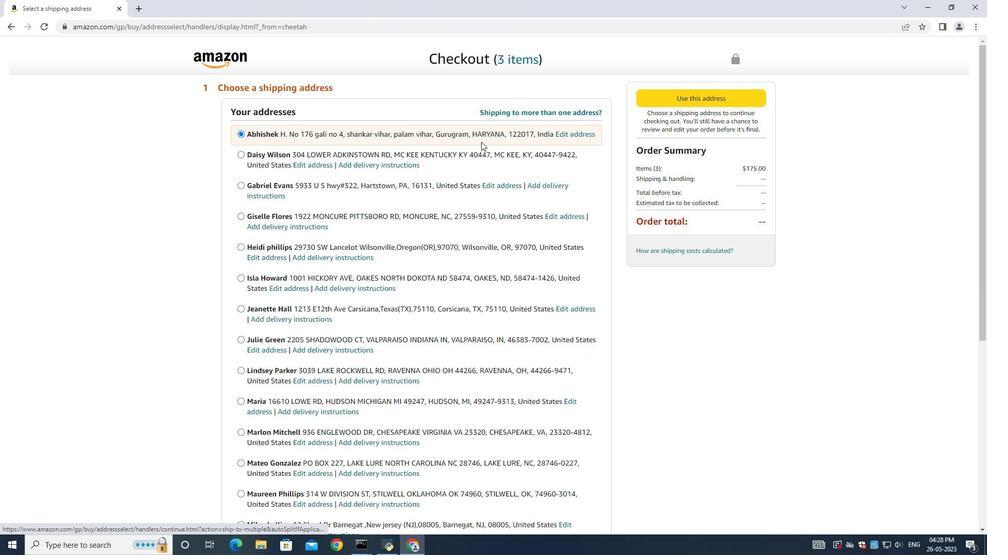 
Action: Mouse scrolled (477, 158) with delta (0, 0)
Screenshot: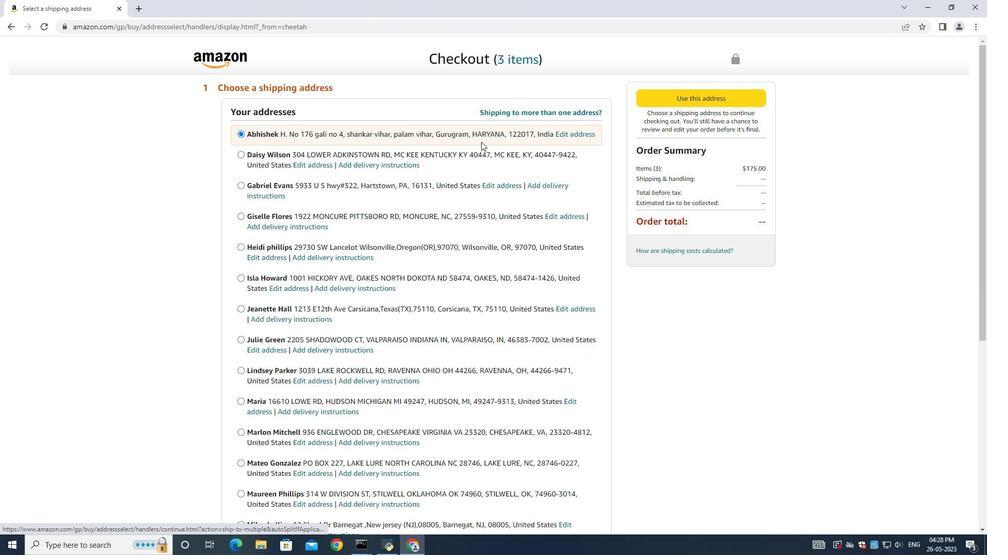 
Action: Mouse scrolled (477, 158) with delta (0, 0)
Screenshot: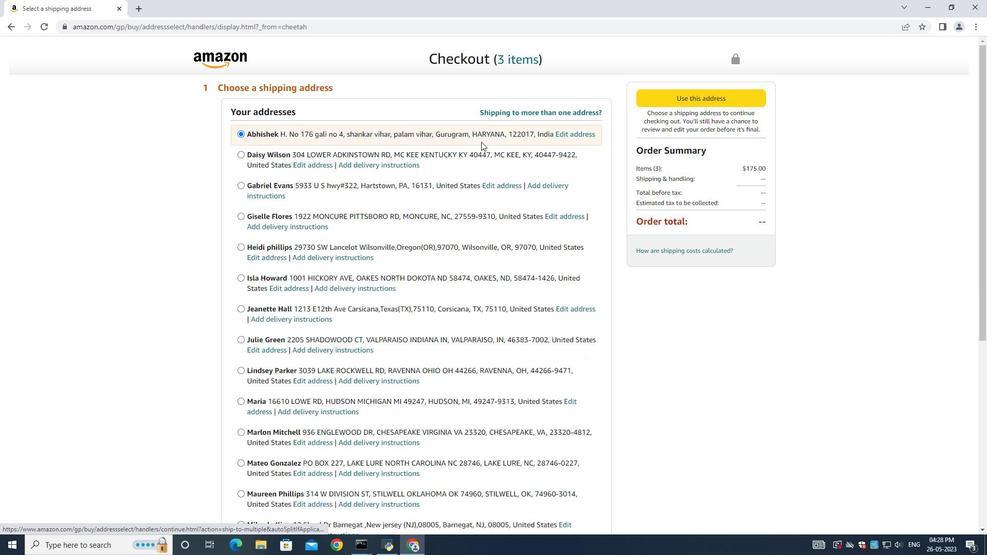 
Action: Mouse moved to (474, 159)
Screenshot: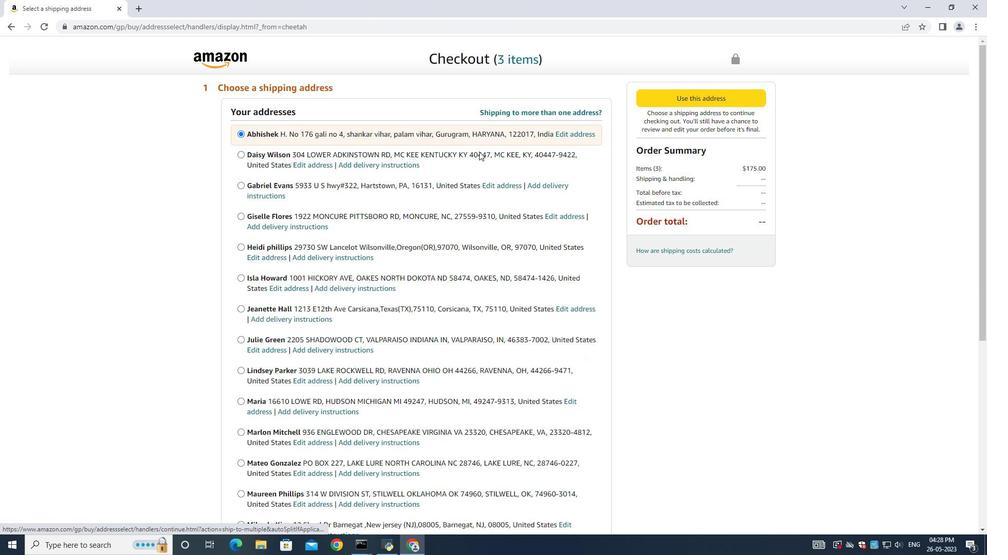 
Action: Mouse scrolled (476, 158) with delta (0, 0)
Screenshot: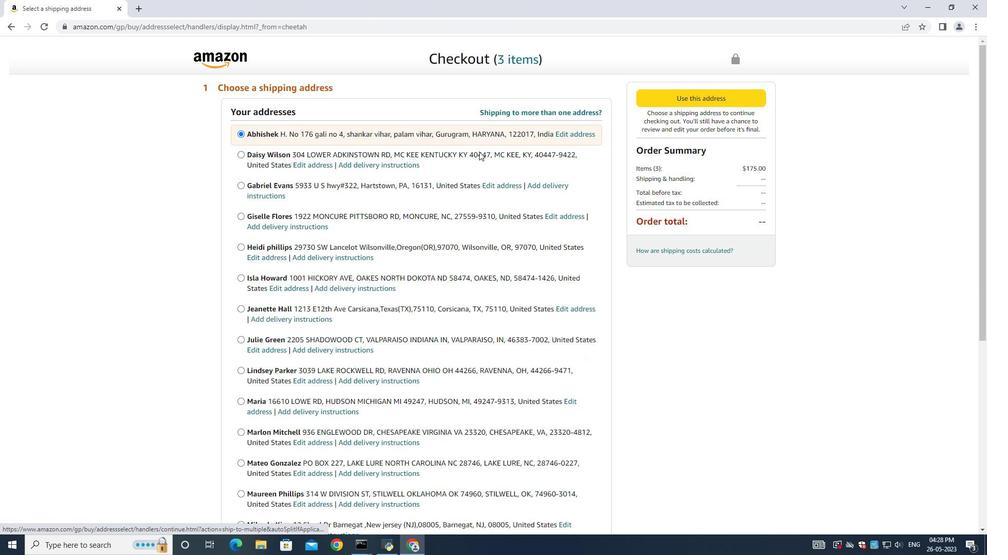 
Action: Mouse moved to (263, 245)
Screenshot: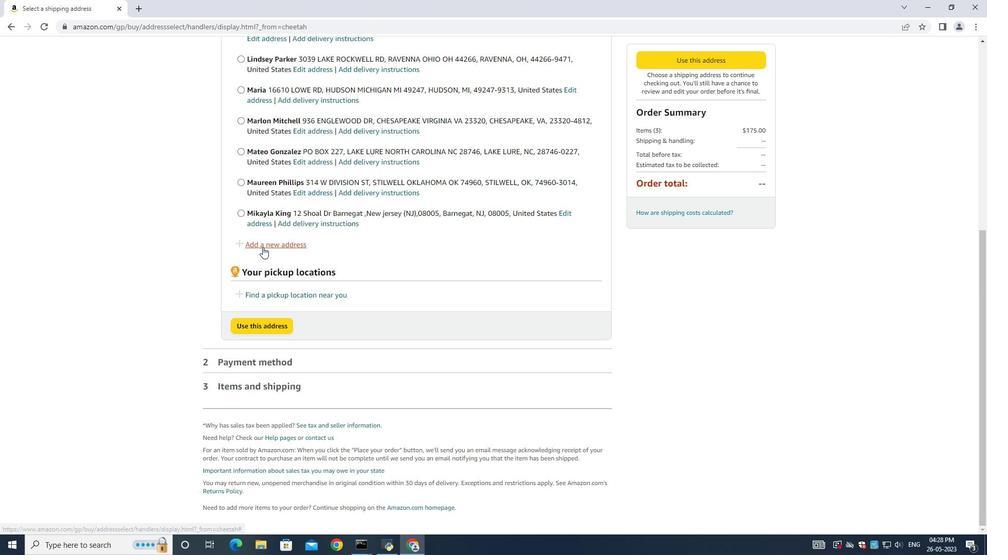 
Action: Mouse pressed left at (263, 245)
Screenshot: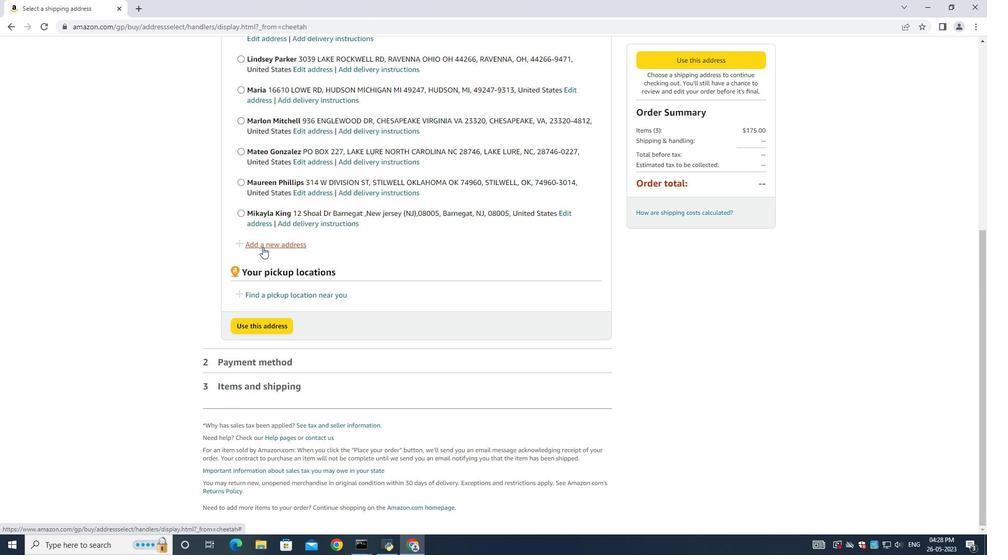 
Action: Mouse moved to (352, 247)
Screenshot: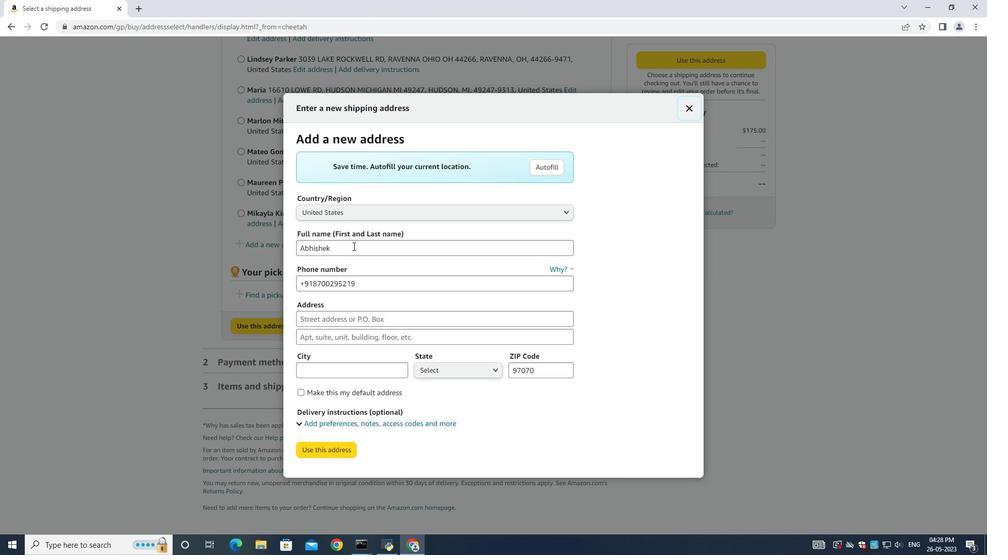 
Action: Mouse pressed left at (352, 247)
Screenshot: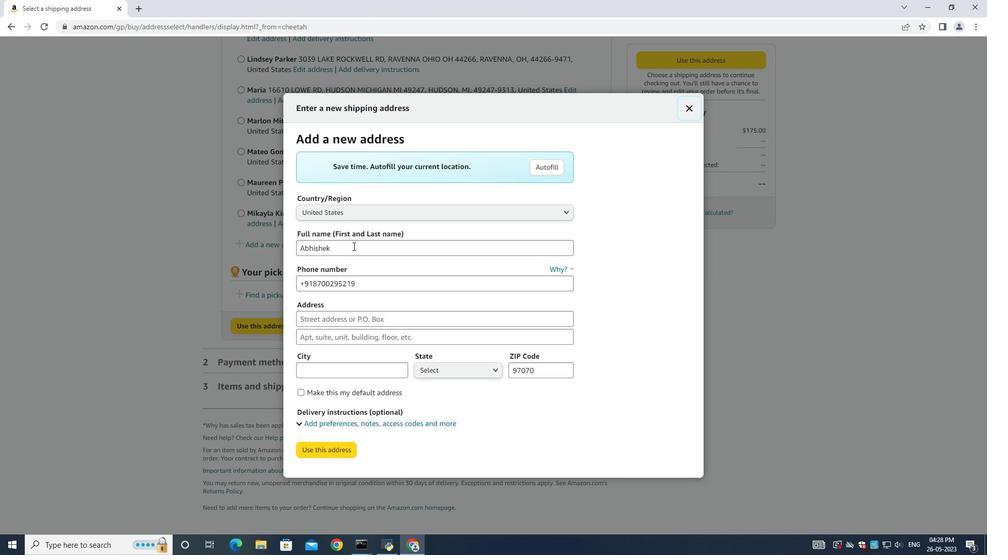 
Action: Mouse moved to (354, 249)
Screenshot: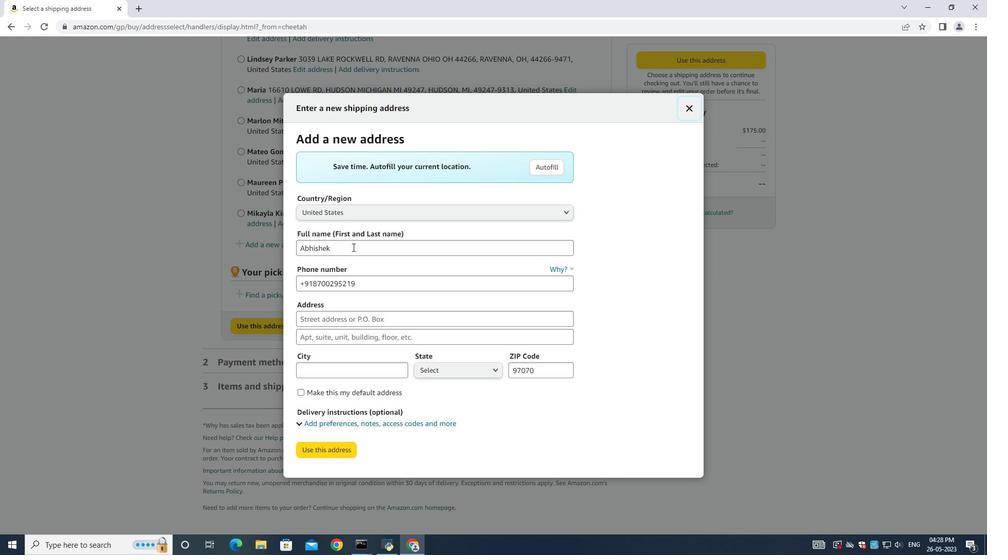 
Action: Key pressed ctrl+A<Key.backspace><Key.shift><Key.shift><Key.shift><Key.shift><Key.shift><Key.shift><Key.shift><Key.shift><Key.shift><Key.shift><Key.shift><Key.shift><Key.shift><Key.shift><Key.shift><Key.shift><Key.shift><Key.shift><Key.shift><Key.shift><Key.shift><Key.shift><Key.shift><Key.shift><Key.shift><Key.shift><Key.shift><Key.shift><Key.shift><Key.shift><Key.shift><Key.shift><Key.shift><Key.shift><Key.shift><Key.shift><Key.shift><Key.shift><Key.shift><Key.shift><Key.shift><Key.shift><Key.shift><Key.shift><Key.shift><Key.shift><Key.shift><Key.shift><Key.shift><Key.shift><Key.shift><Key.shift><Key.shift><Key.shift><Key.shift><Key.shift><Key.shift><Key.shift><Key.shift><Key.shift><Key.shift><Key.shift><Key.shift><Key.shift><Key.shift><Key.shift>Eva<Key.space><Key.shift>Nelson<Key.space>
Screenshot: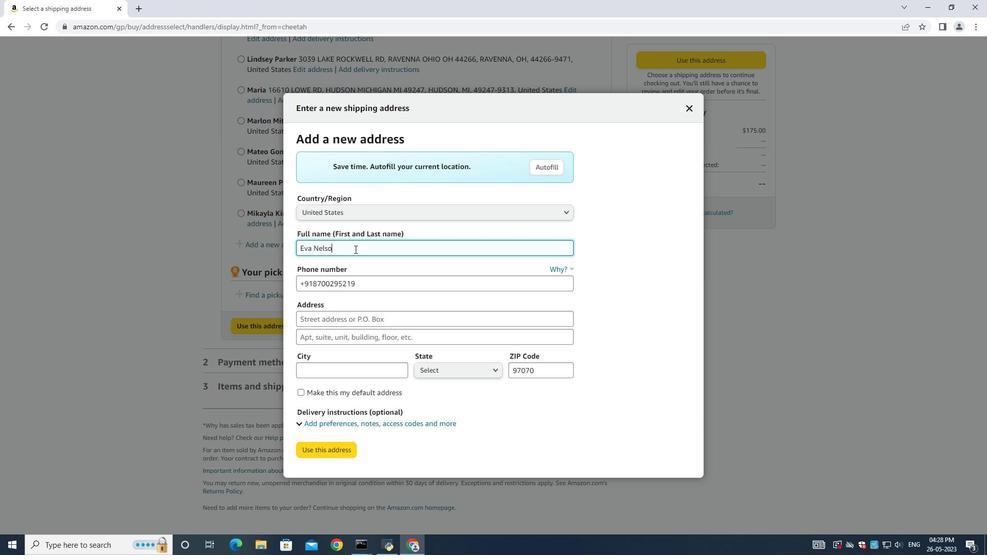 
Action: Mouse moved to (360, 286)
Screenshot: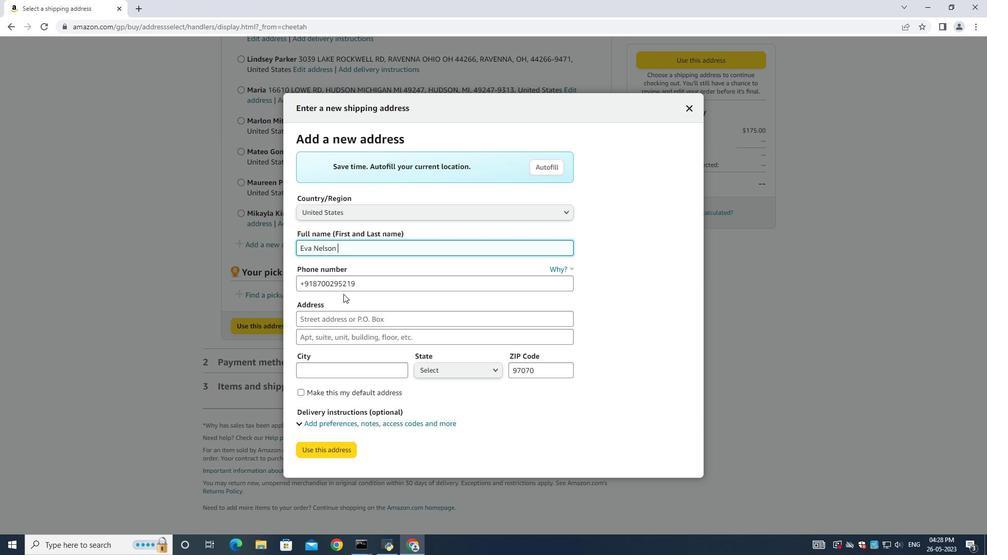 
Action: Mouse pressed left at (360, 286)
Screenshot: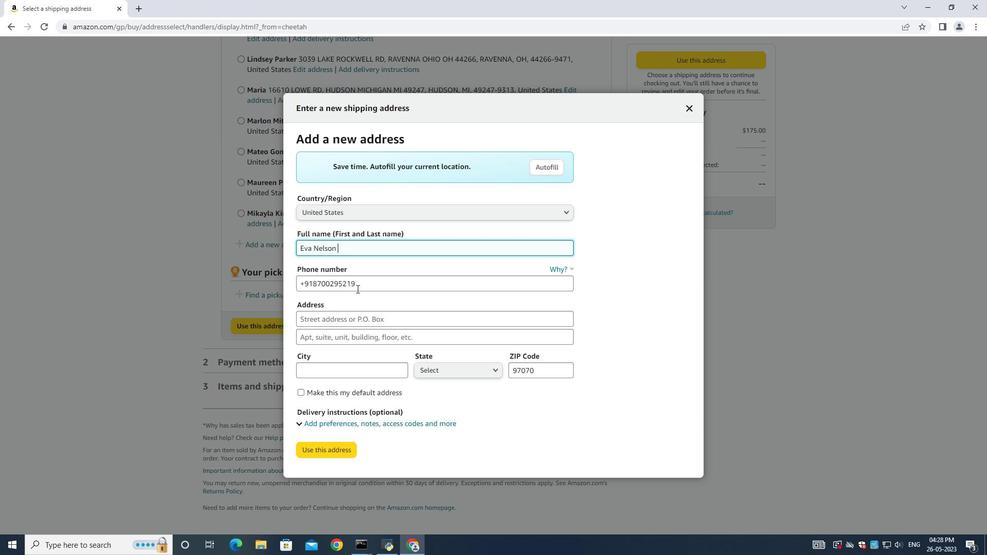 
Action: Key pressed ctrl+A<Key.backspace><Key.shift><Key.shift><Key.shift><Key.shift><Key.shift><Key.shift><Key.shift><Key.shift><Key.shift><Key.shift><Key.shift><Key.shift><Key.shift><Key.shift><Key.shift><Key.shift><Key.shift><Key.shift><Key.shift><Key.shift><Key.shift><Key.shift><Key.shift><Key.shift><Key.shift><Key.shift><Key.shift><Key.shift><Key.shift><Key.shift><Key.shift><Key.shift>(330<Key.shift>)<Key.space>296-5862
Screenshot: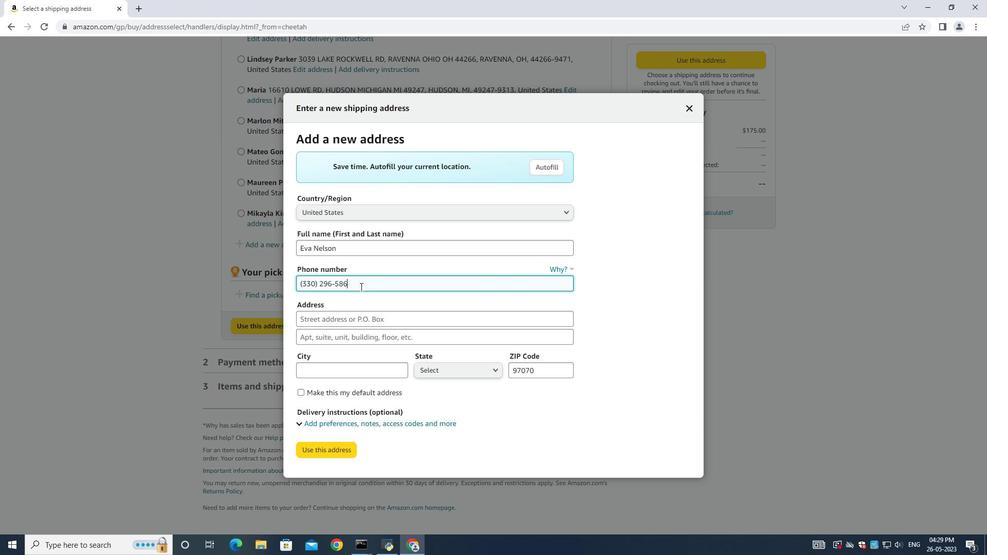 
Action: Mouse moved to (371, 318)
Screenshot: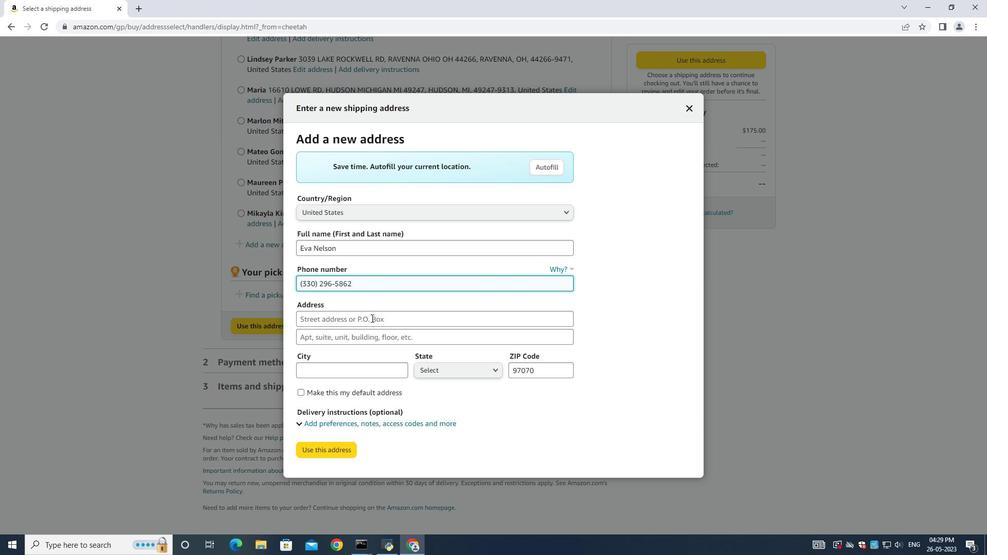 
Action: Mouse pressed left at (371, 318)
Screenshot: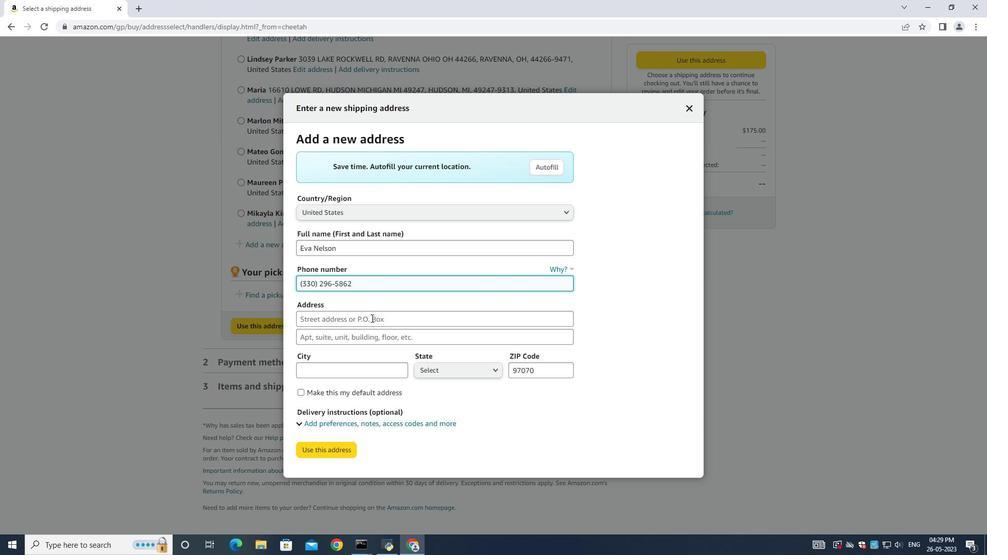 
Action: Key pressed 3039<Key.space><Key.shift>Lake<Key.space><Key.shift>Rockwell<Key.space><Key.shift>Rd<Key.space><Key.shift><Key.shift><Key.shift><Key.shift>Ravena<Key.space>ohio<Key.shift_r>(OH),44266
Screenshot: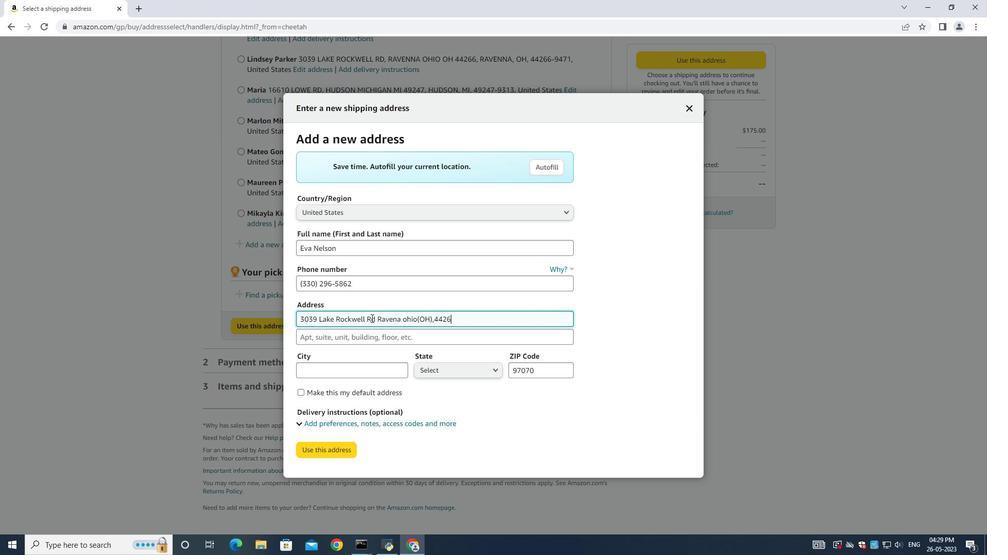 
Action: Mouse moved to (330, 371)
Screenshot: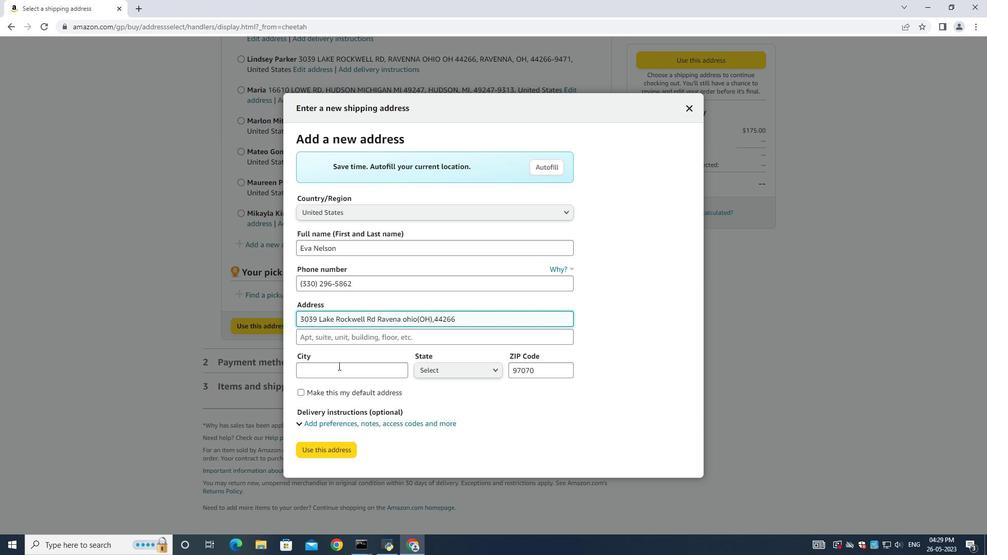 
Action: Mouse pressed left at (330, 371)
Screenshot: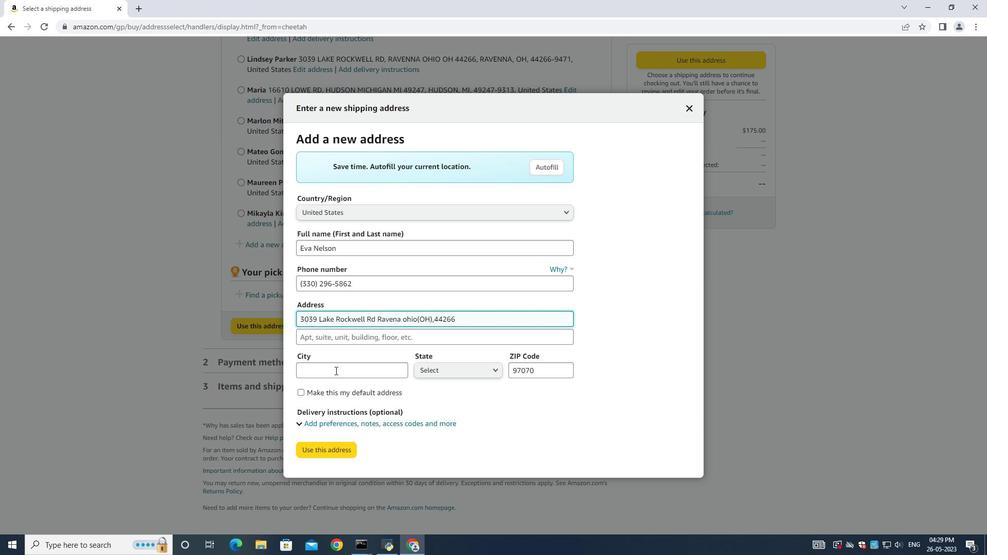 
Action: Mouse moved to (333, 368)
Screenshot: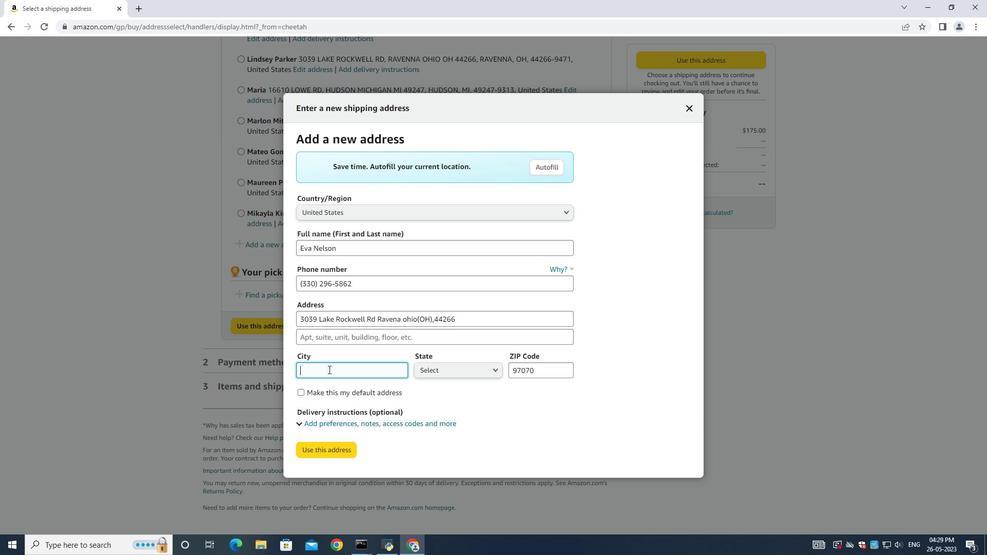 
Action: Key pressed <Key.shift>K<Key.backspace>Lake<Key.space><Key.shift><Key.shift><Key.shift><Key.shift><Key.shift>Rockwelll
Screenshot: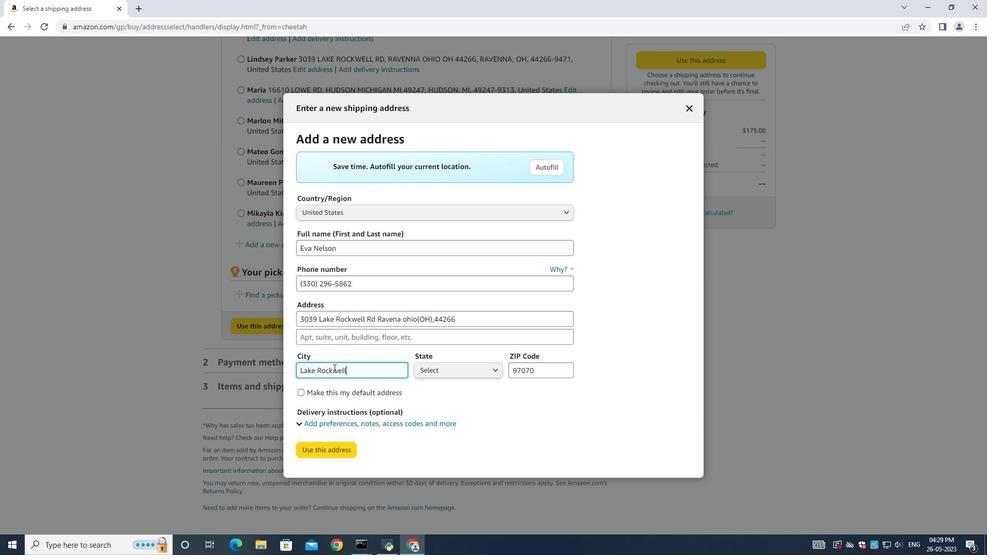 
Action: Mouse moved to (461, 389)
Screenshot: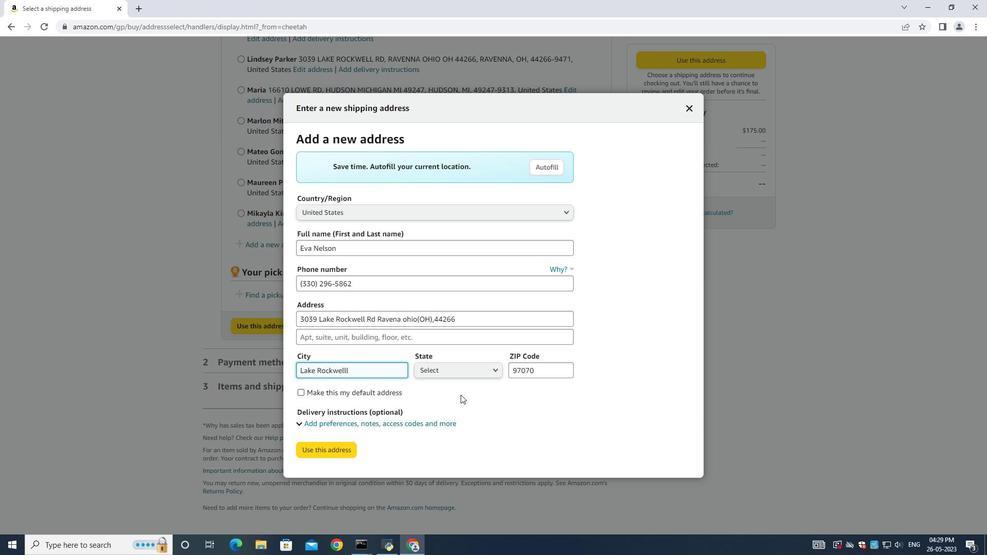 
Action: Key pressed <Key.backspace>
Screenshot: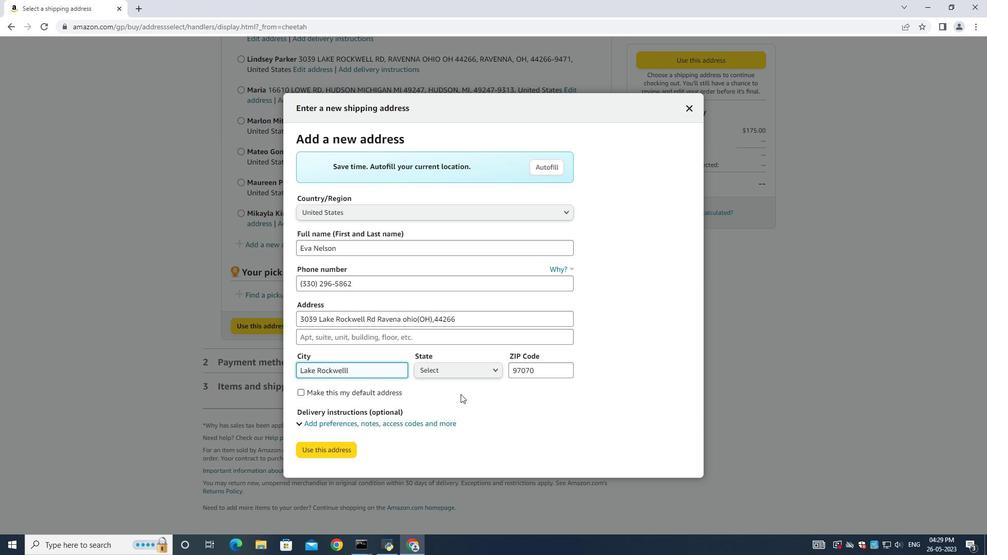 
Action: Mouse moved to (446, 364)
Screenshot: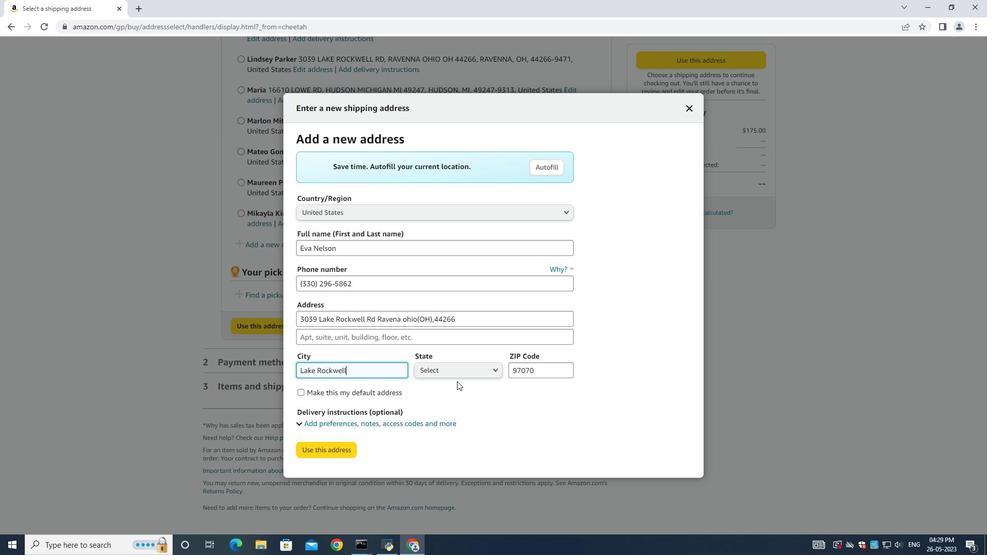 
Action: Mouse pressed left at (446, 364)
Screenshot: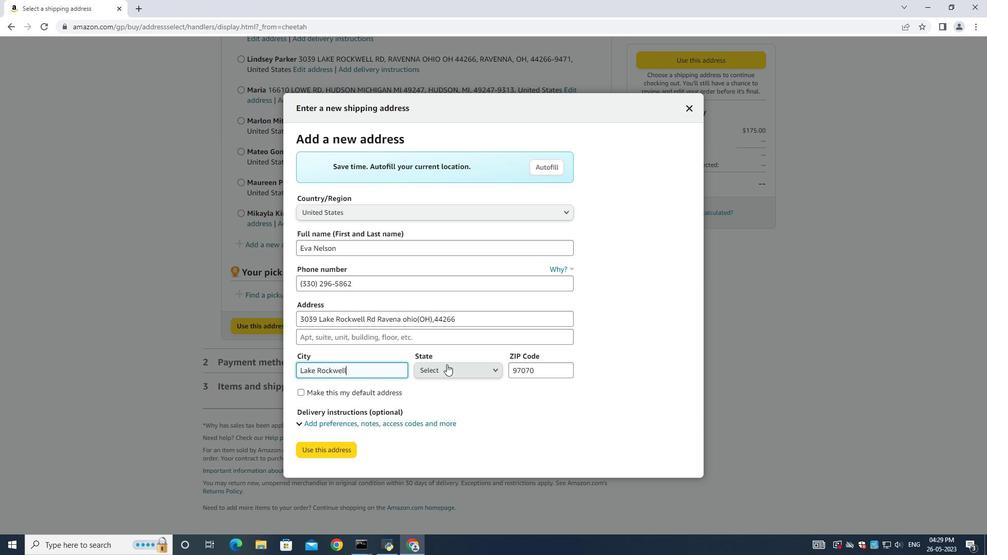 
Action: Mouse moved to (445, 311)
Screenshot: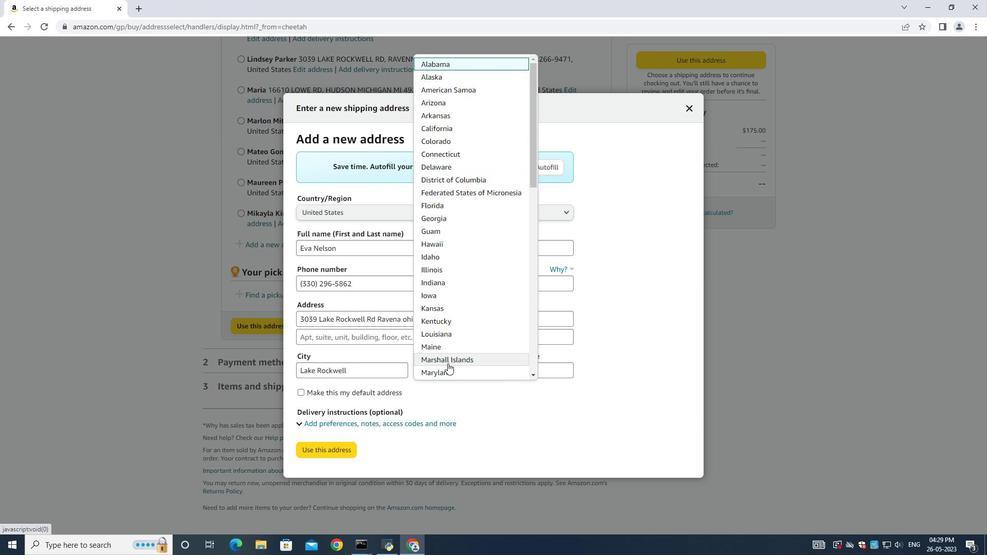
Action: Mouse scrolled (445, 311) with delta (0, 0)
Screenshot: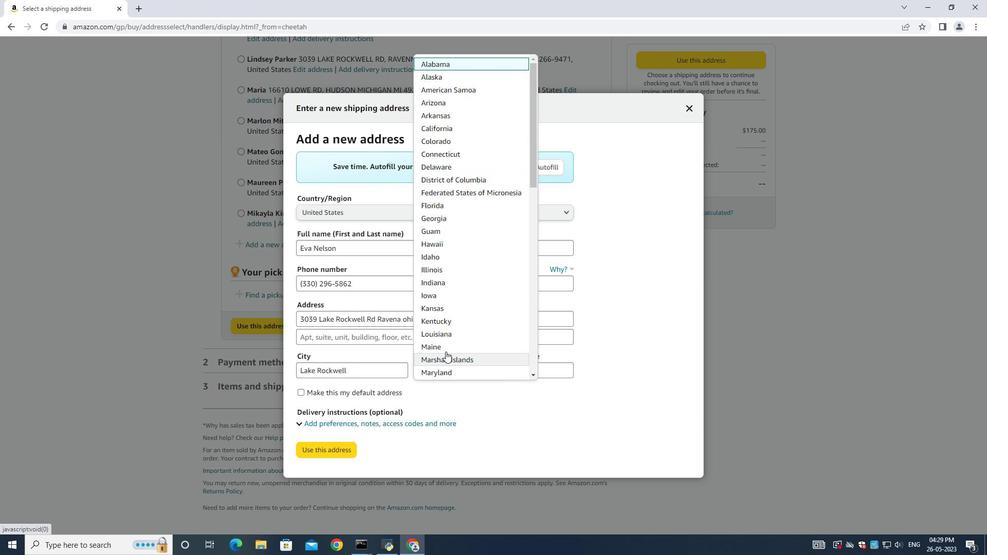
Action: Mouse scrolled (445, 311) with delta (0, 0)
Screenshot: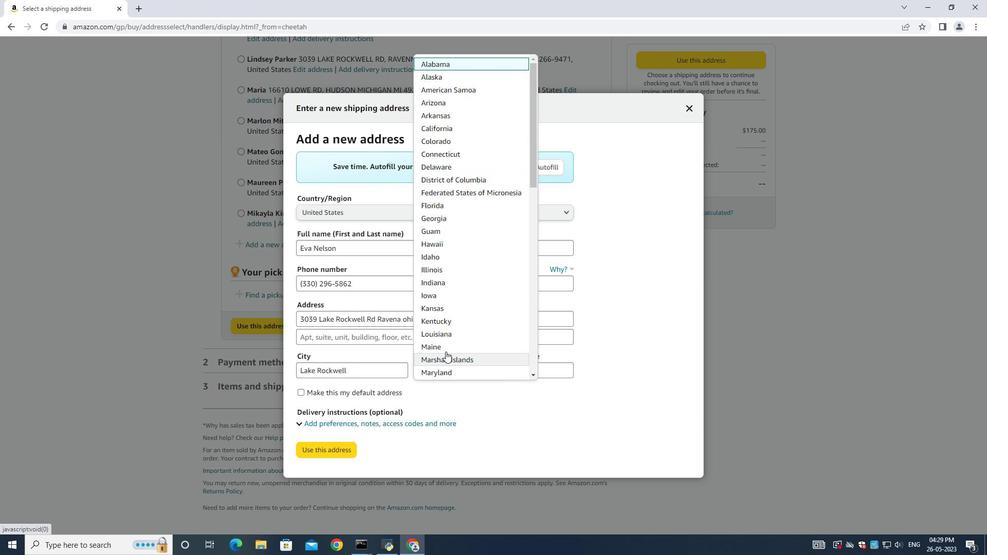 
Action: Mouse scrolled (445, 311) with delta (0, 0)
Screenshot: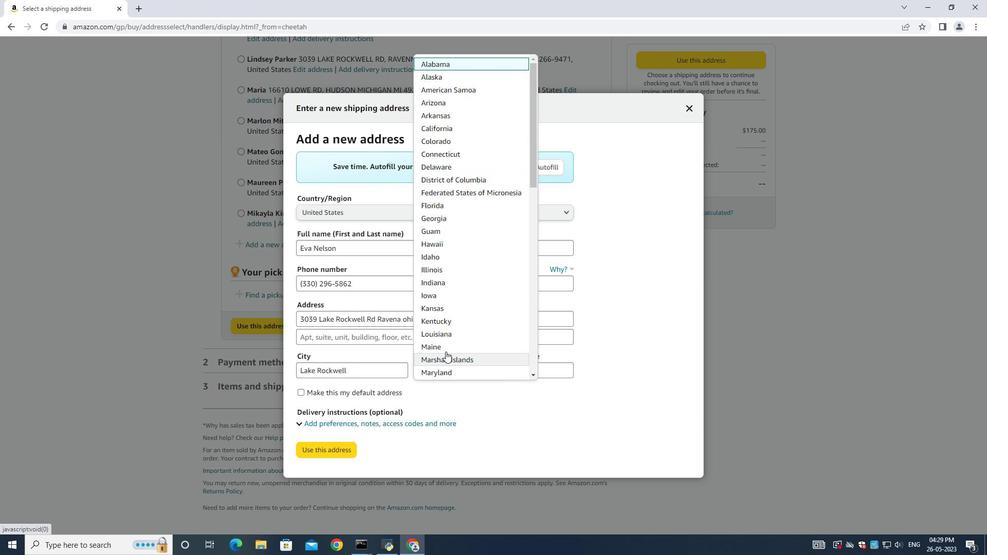 
Action: Mouse scrolled (445, 311) with delta (0, 0)
Screenshot: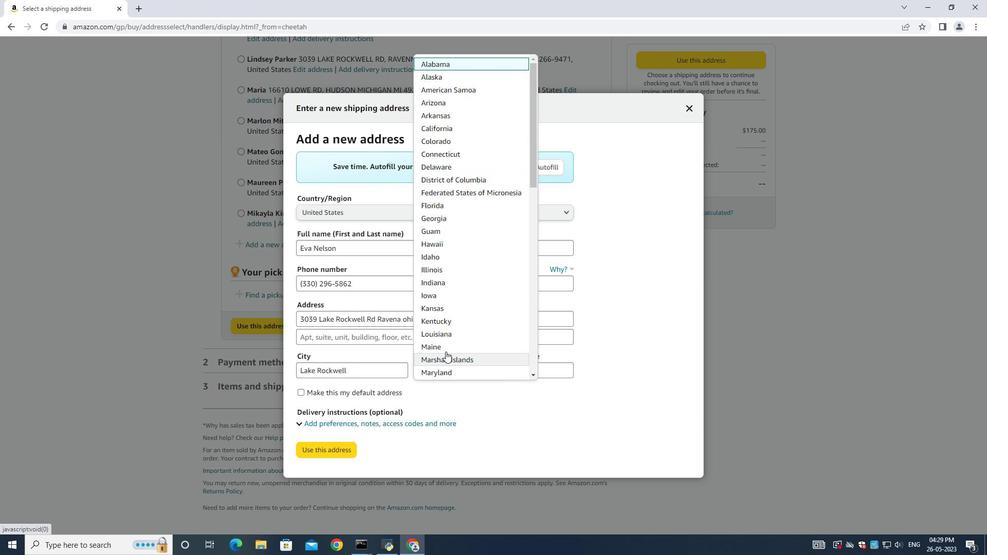 
Action: Mouse scrolled (445, 311) with delta (0, 0)
Screenshot: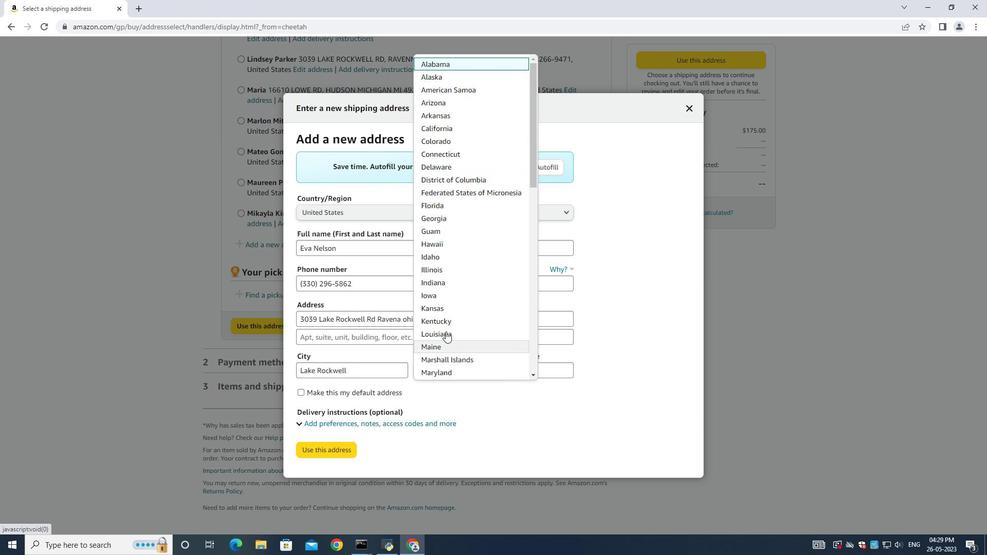 
Action: Mouse scrolled (445, 311) with delta (0, 0)
Screenshot: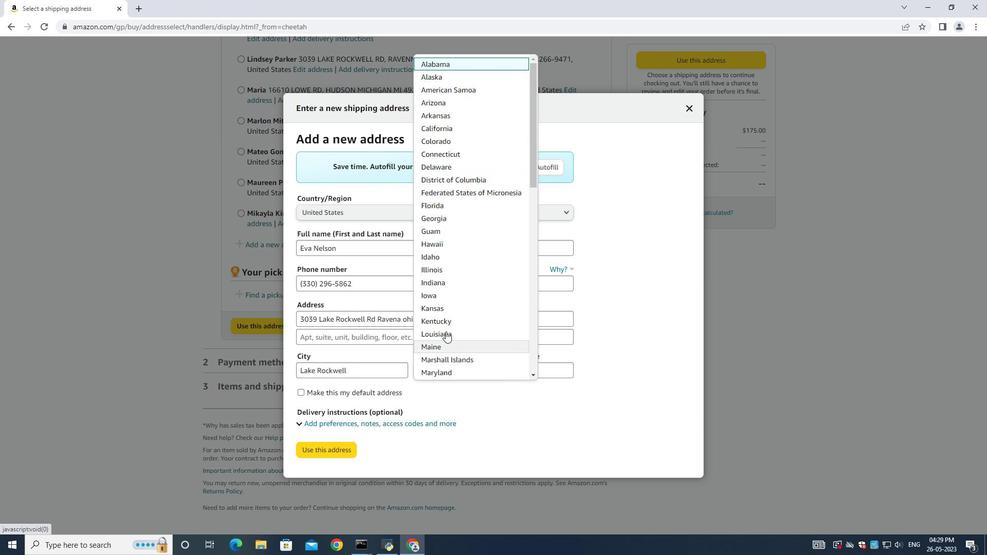 
Action: Mouse moved to (447, 267)
Screenshot: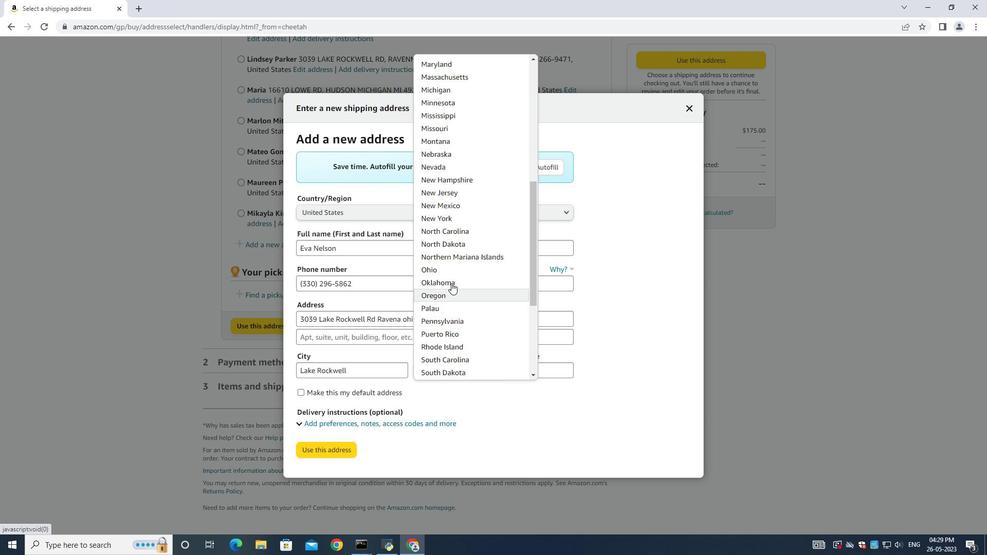 
Action: Mouse pressed left at (447, 267)
Screenshot: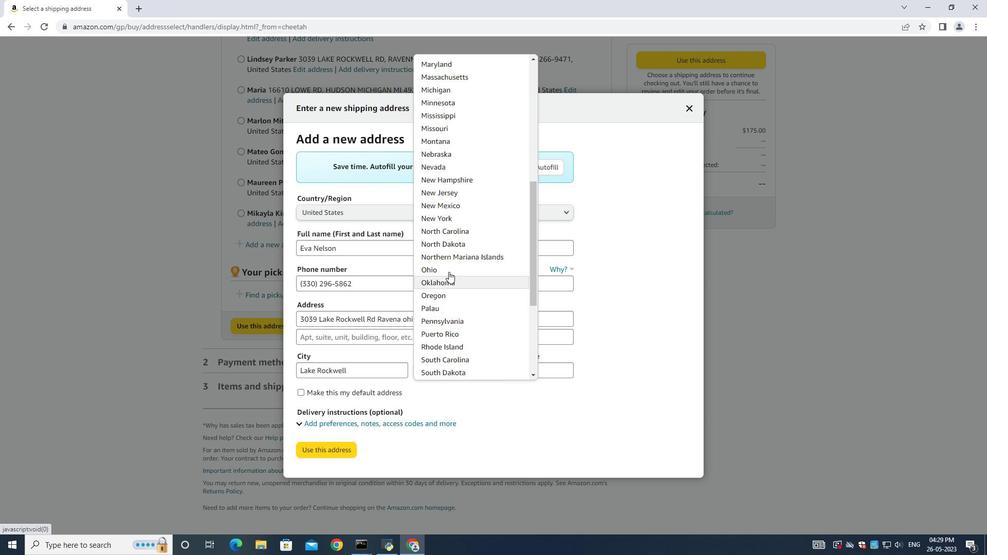 
Action: Mouse moved to (533, 370)
Screenshot: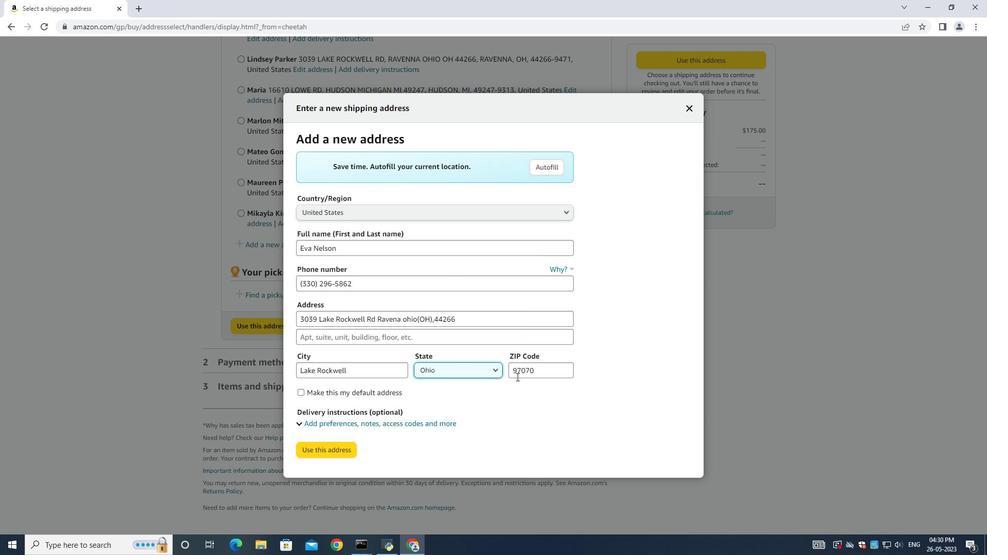 
Action: Mouse pressed left at (533, 370)
Screenshot: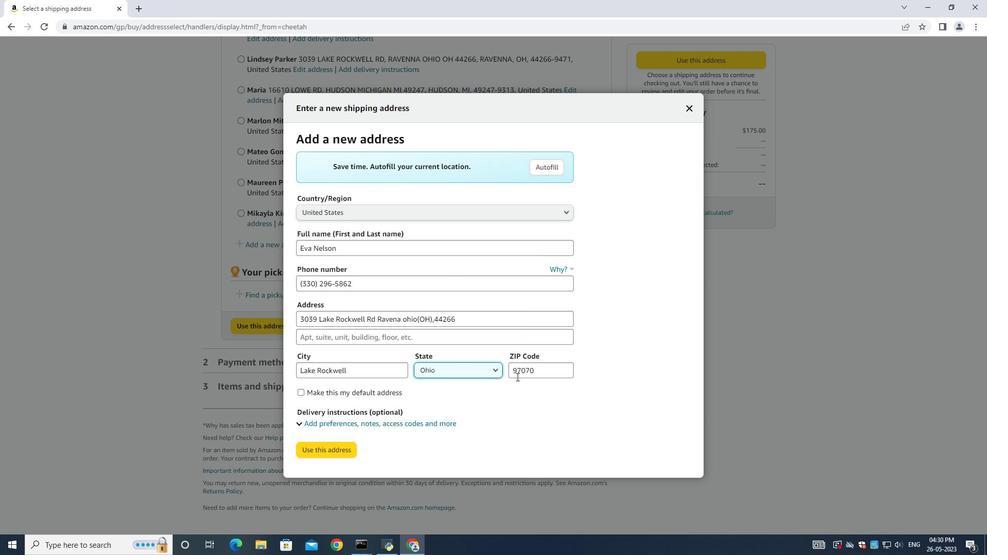 
Action: Mouse moved to (533, 369)
Screenshot: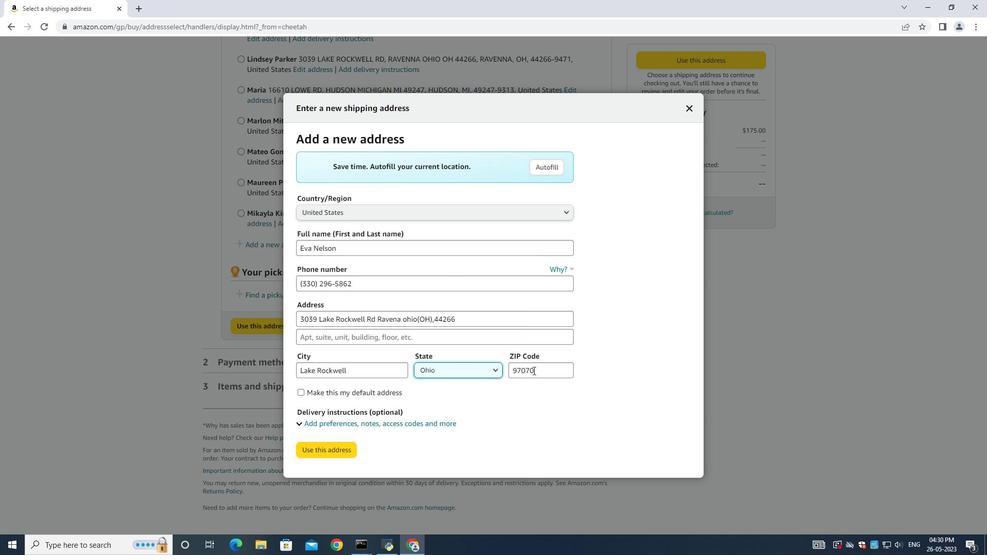 
Action: Key pressed ctrl+A<Key.backspace><Key.shift><Key.shift><Key.shift><Key.shift><Key.shift><Key.shift><Key.shift><Key.shift><Key.shift><Key.shift><Key.shift><Key.shift><Key.shift><Key.shift><Key.shift><Key.shift><Key.shift><Key.shift><Key.shift><Key.shift><Key.shift><Key.shift><Key.shift><Key.shift><Key.shift><Key.shift><Key.shift><Key.shift><Key.shift><Key.shift><Key.shift><Key.shift><Key.shift><Key.shift><Key.shift><Key.shift><Key.shift><Key.shift><Key.shift><Key.shift><Key.shift><Key.shift><Key.shift><Key.shift><Key.shift><Key.shift><Key.shift><Key.shift><Key.shift><Key.shift><Key.shift><Key.shift><Key.shift><Key.shift><Key.shift><Key.shift><Key.shift><Key.shift><Key.shift><Key.shift><Key.shift><Key.shift><Key.shift><Key.shift><Key.shift><Key.shift><Key.shift><Key.shift><Key.shift><Key.shift><Key.shift><Key.shift><Key.shift><Key.shift><Key.shift><Key.shift><Key.shift><Key.shift>4432<Key.backspace><Key.backspace>266
Screenshot: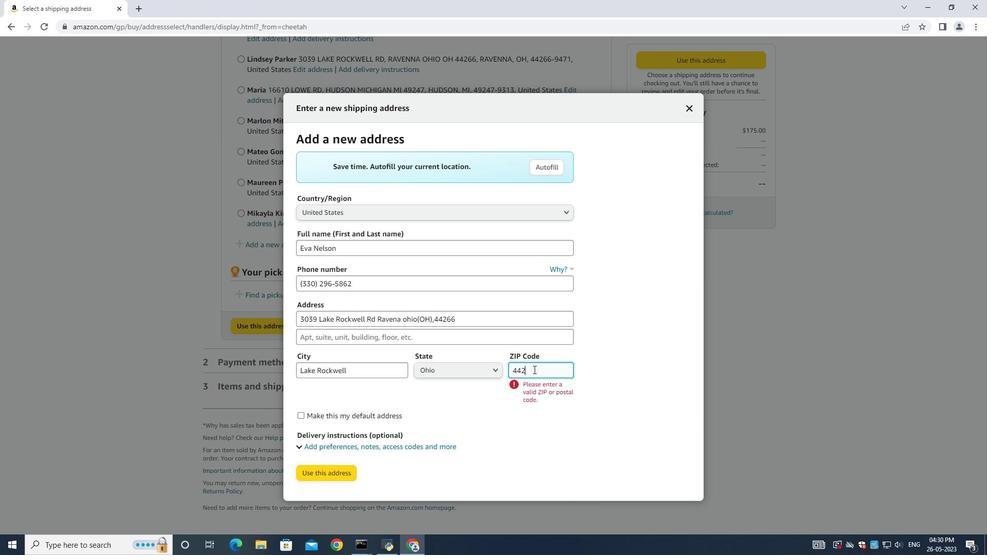 
Action: Mouse moved to (320, 452)
Screenshot: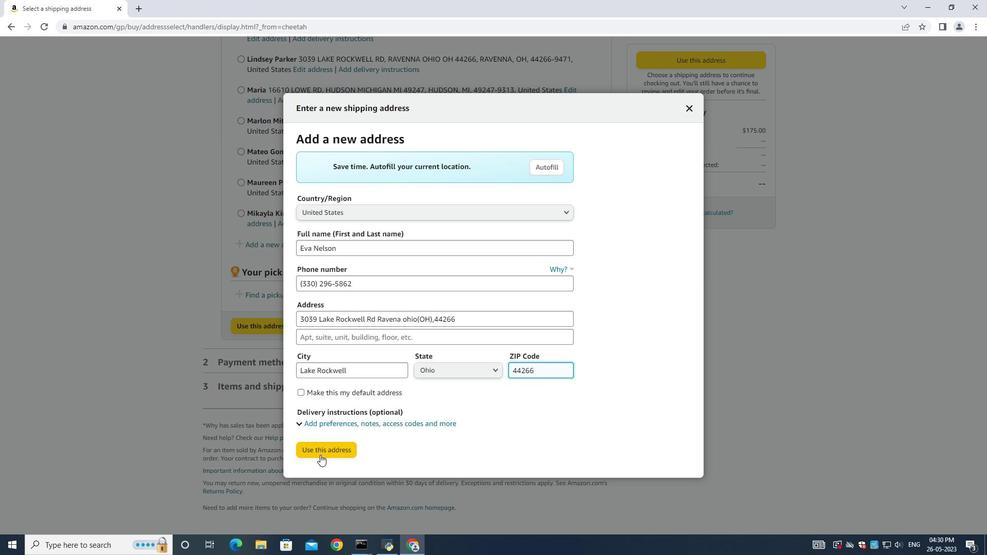 
Action: Mouse pressed left at (320, 452)
Screenshot: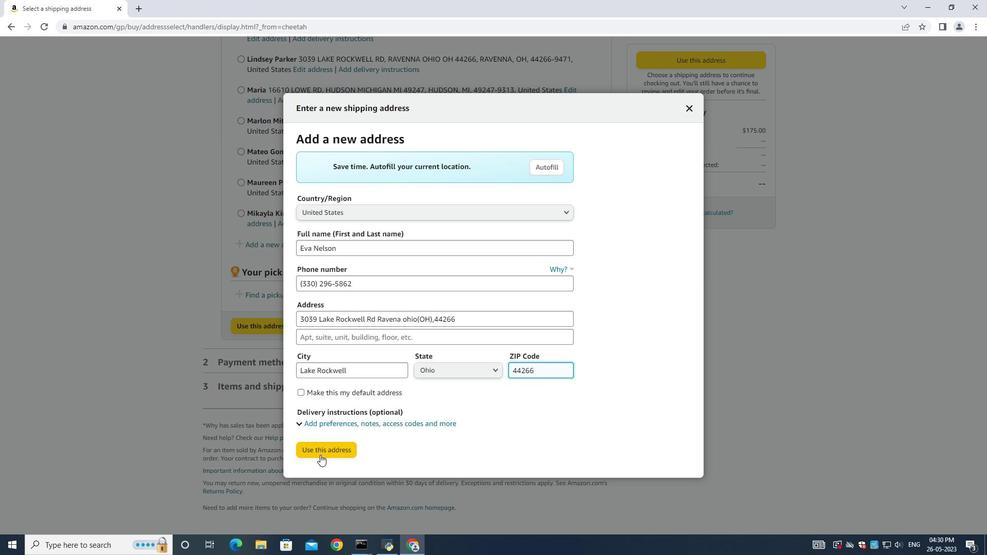 
Action: Mouse moved to (436, 338)
Screenshot: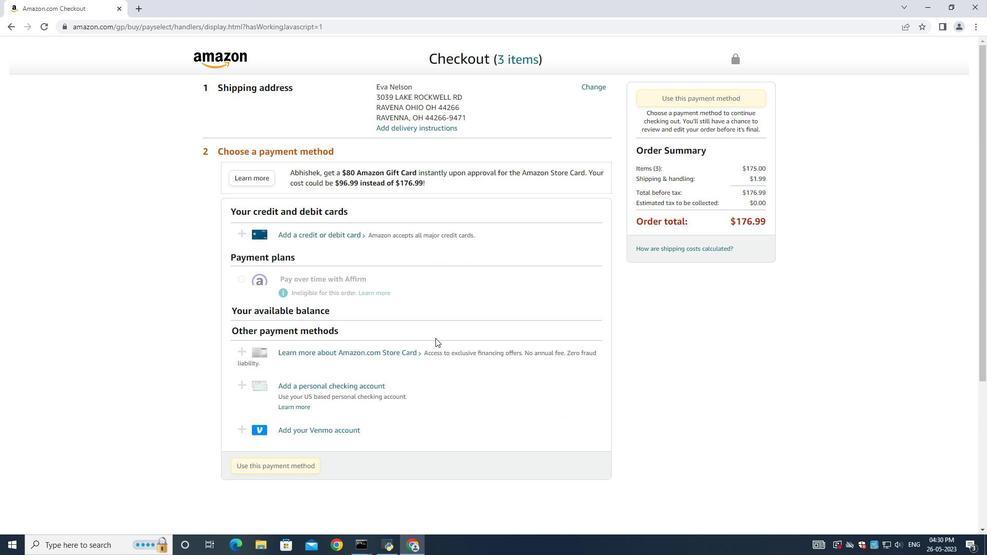 
